 Task: Use the formula "LOGNORMDIST" in spreadsheet "Project portfolio".
Action: Mouse moved to (793, 96)
Screenshot: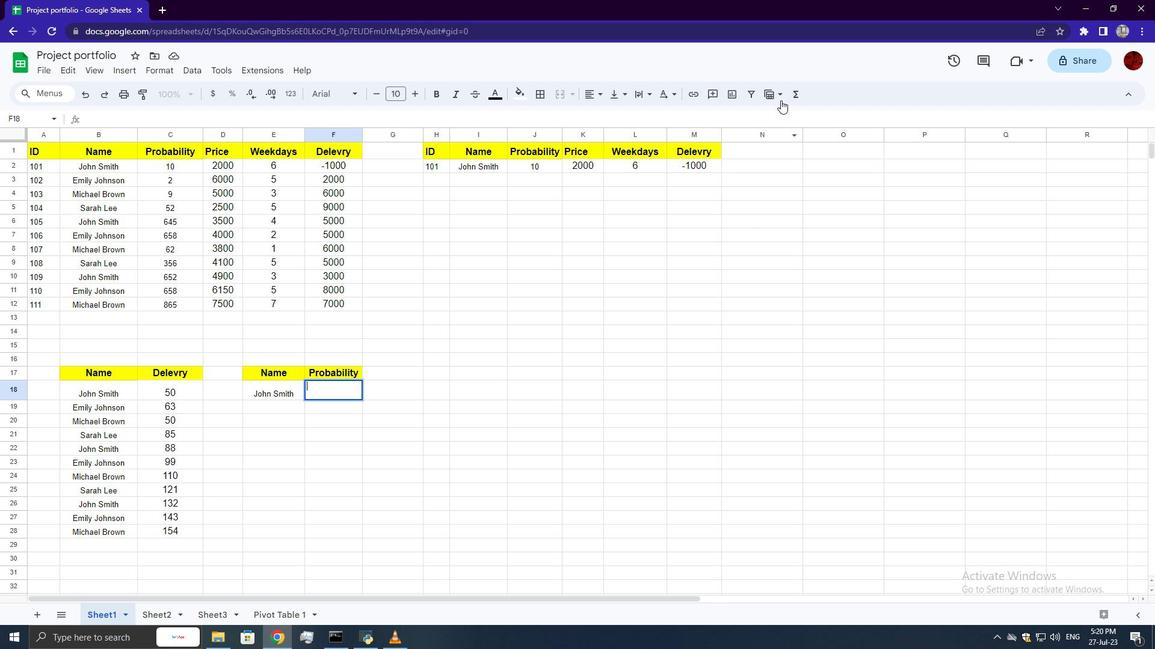 
Action: Mouse pressed left at (793, 96)
Screenshot: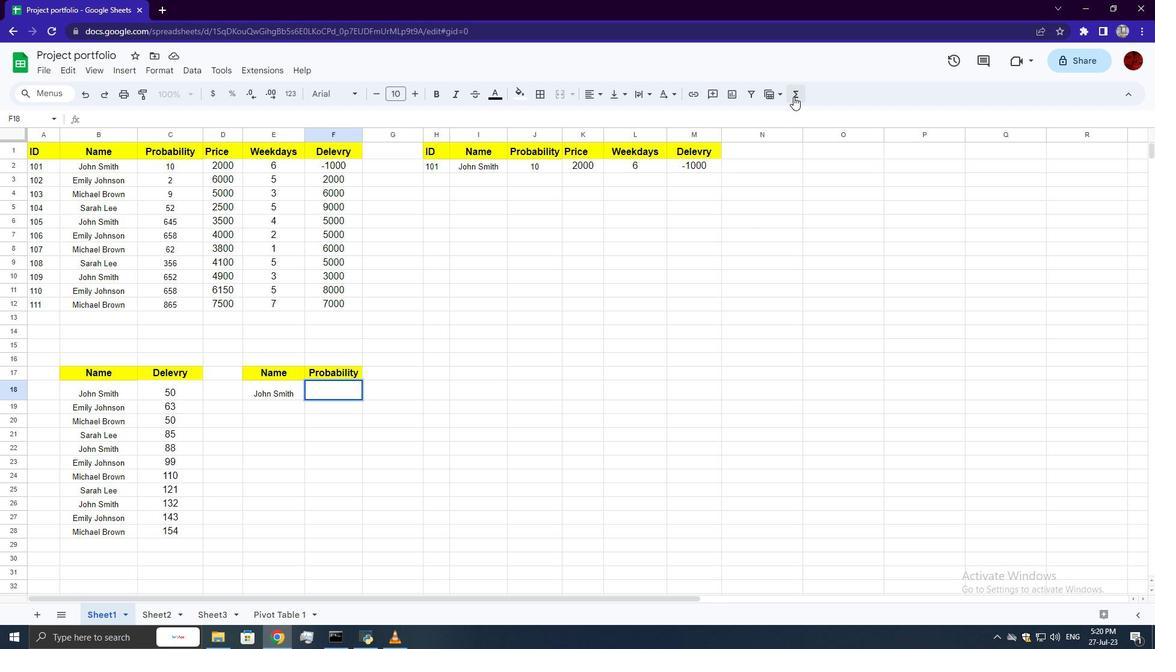 
Action: Mouse moved to (967, 218)
Screenshot: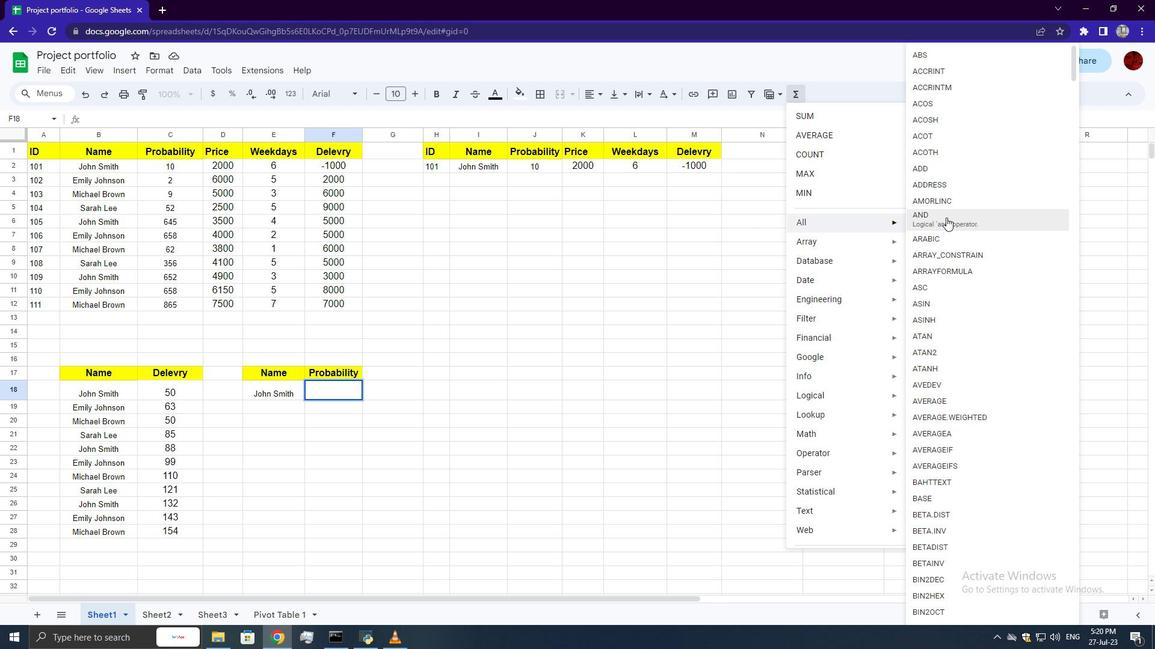 
Action: Mouse scrolled (967, 217) with delta (0, 0)
Screenshot: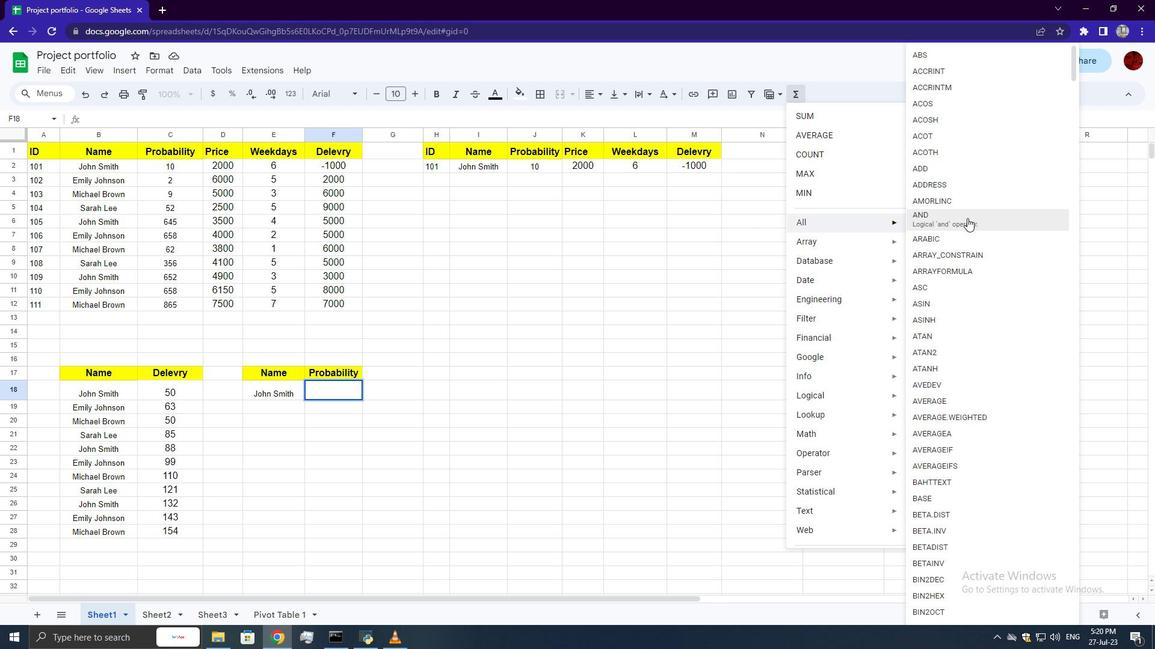 
Action: Mouse scrolled (967, 217) with delta (0, 0)
Screenshot: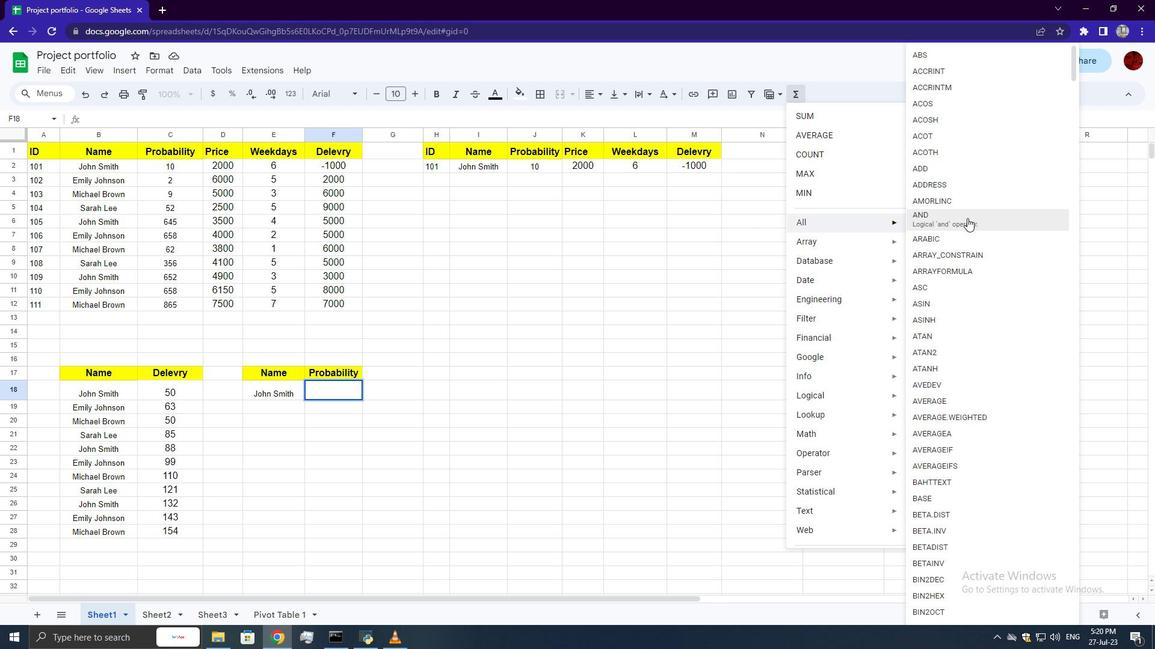 
Action: Mouse scrolled (967, 217) with delta (0, 0)
Screenshot: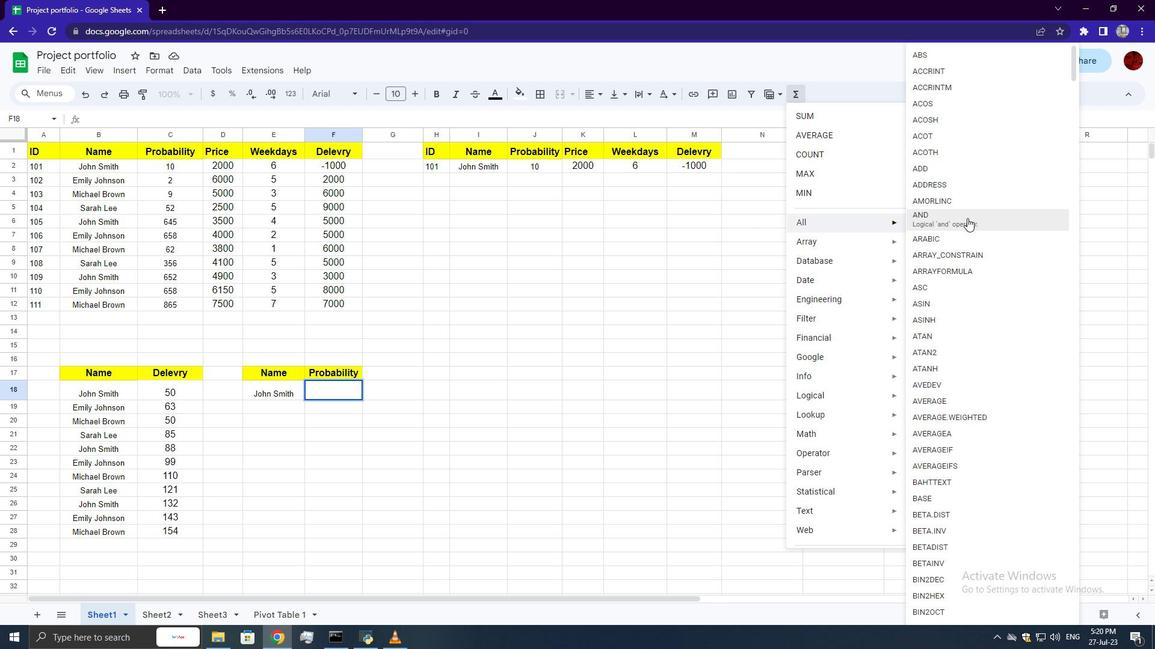 
Action: Mouse scrolled (967, 217) with delta (0, 0)
Screenshot: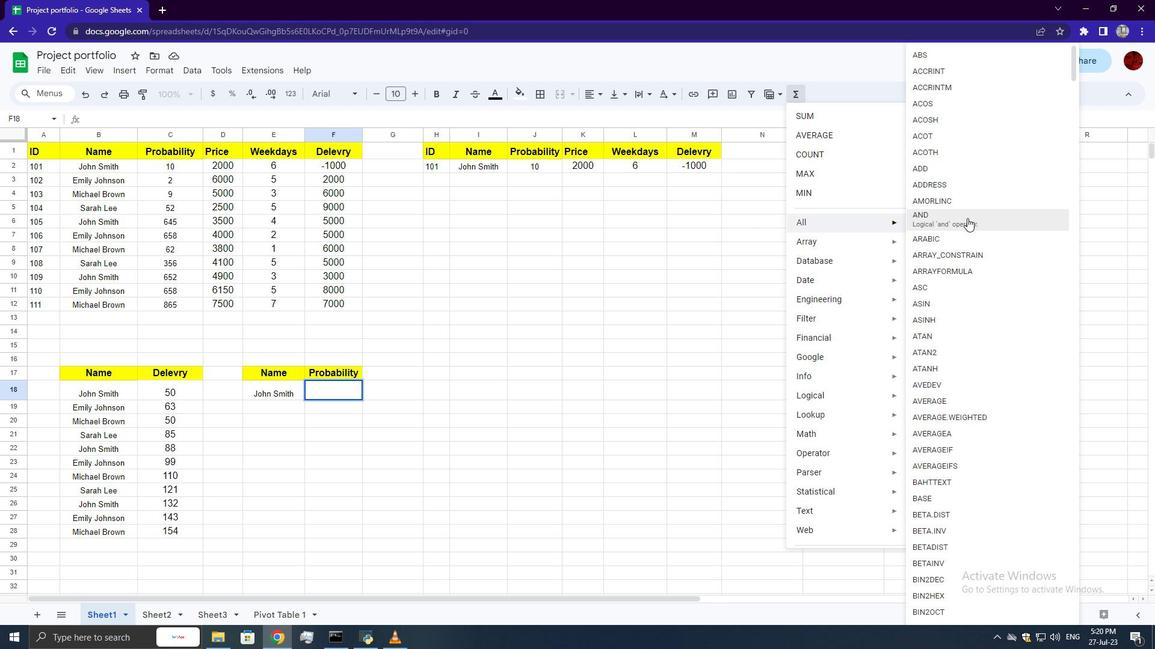 
Action: Mouse scrolled (967, 217) with delta (0, 0)
Screenshot: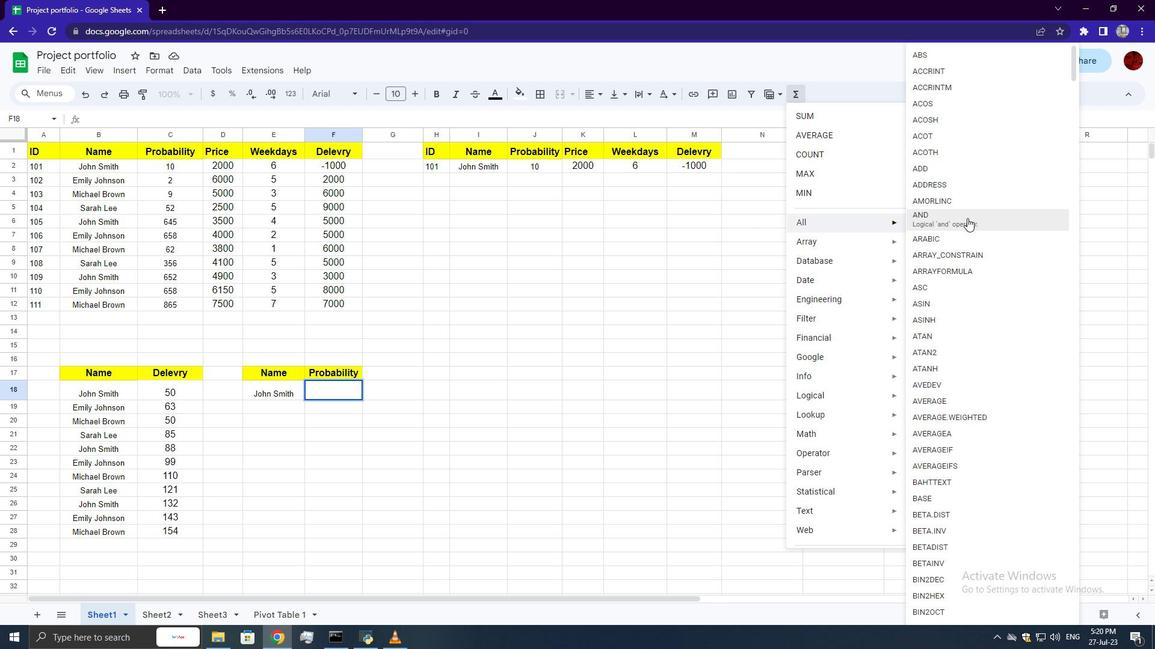 
Action: Mouse scrolled (967, 217) with delta (0, 0)
Screenshot: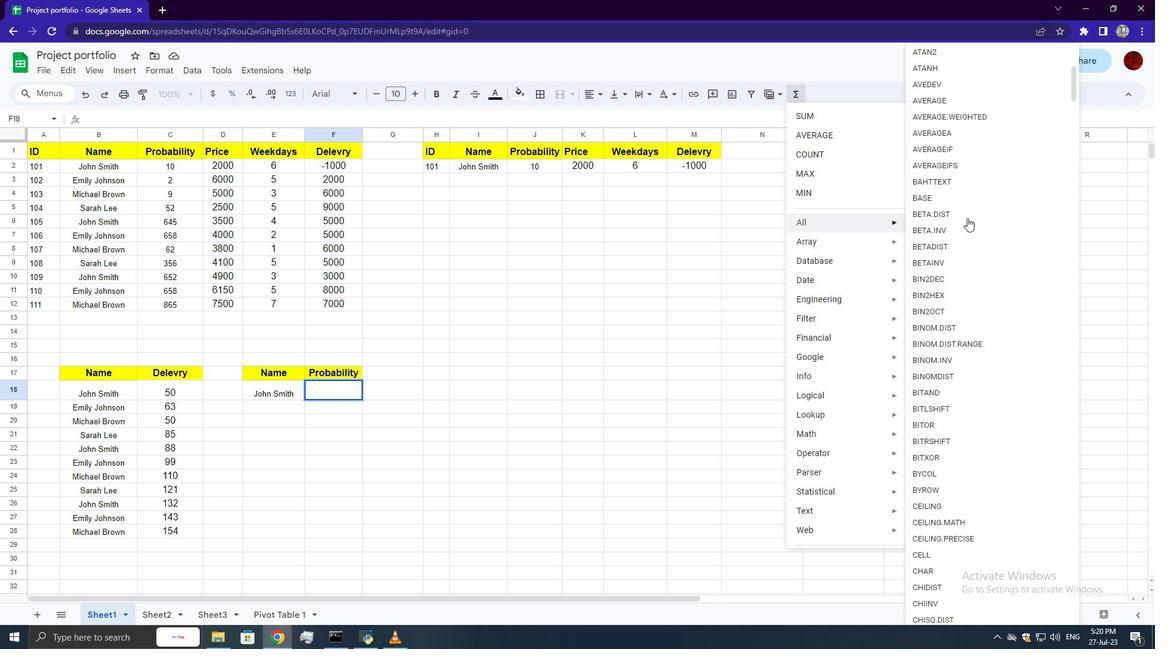 
Action: Mouse scrolled (967, 217) with delta (0, 0)
Screenshot: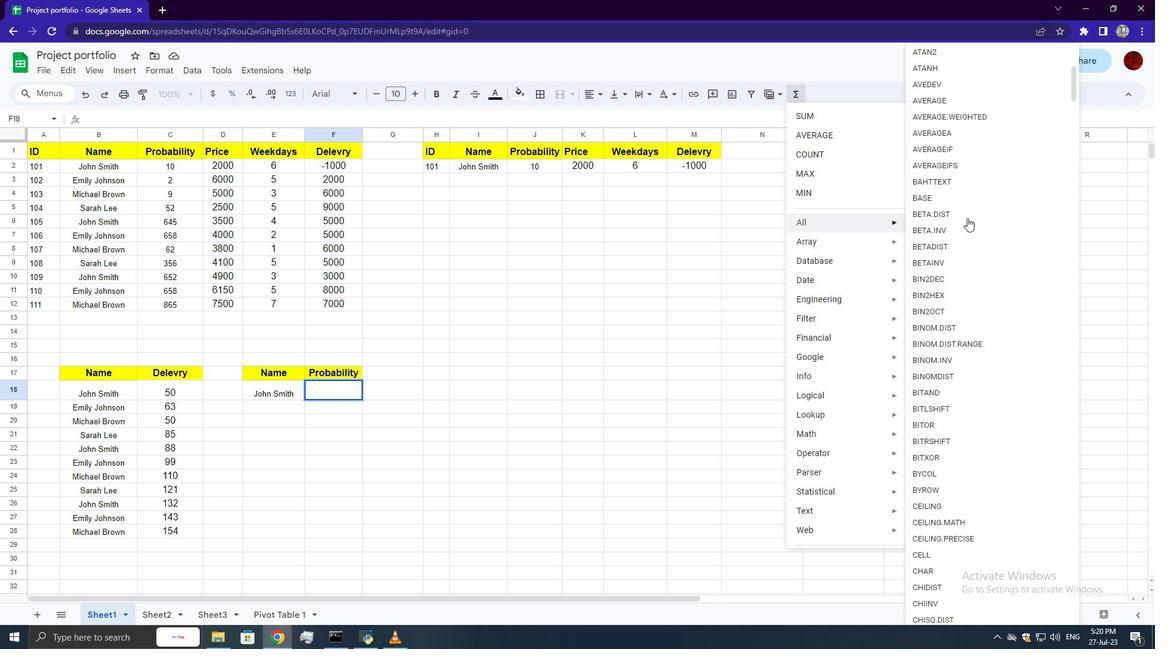 
Action: Mouse moved to (968, 218)
Screenshot: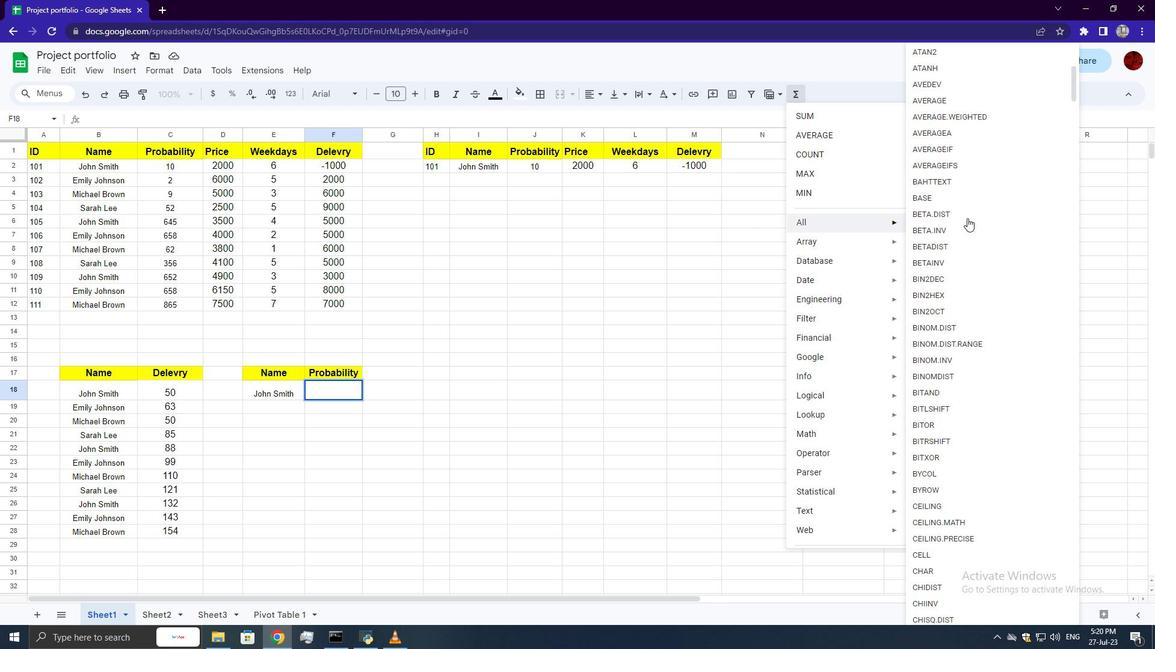 
Action: Mouse scrolled (968, 217) with delta (0, 0)
Screenshot: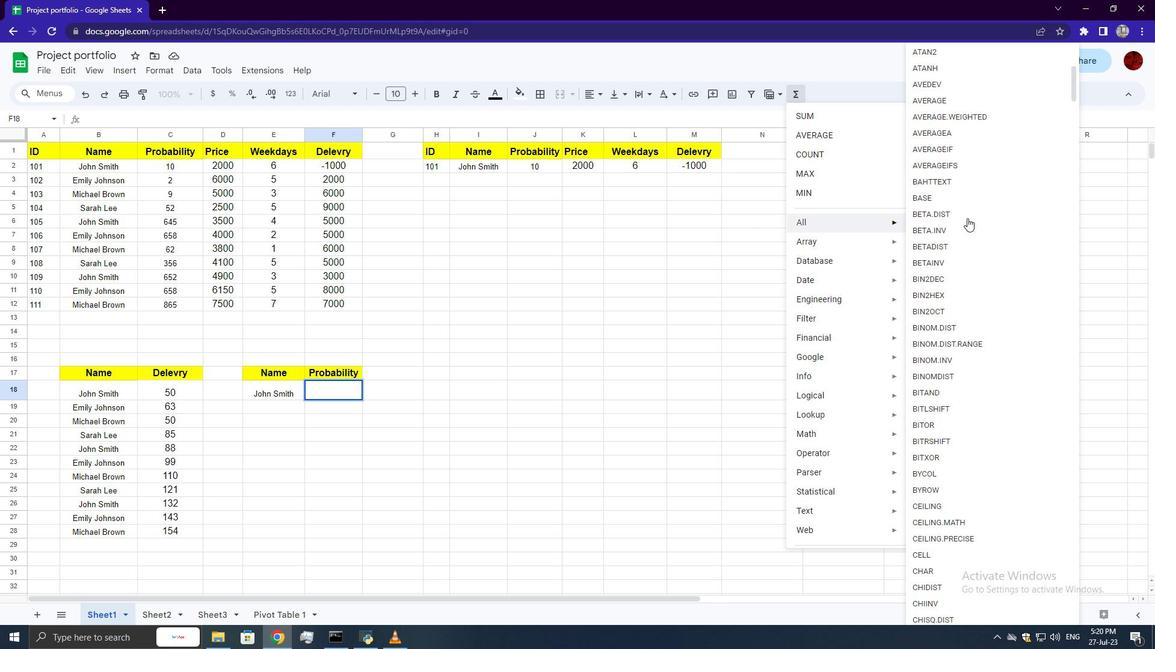 
Action: Mouse scrolled (968, 217) with delta (0, 0)
Screenshot: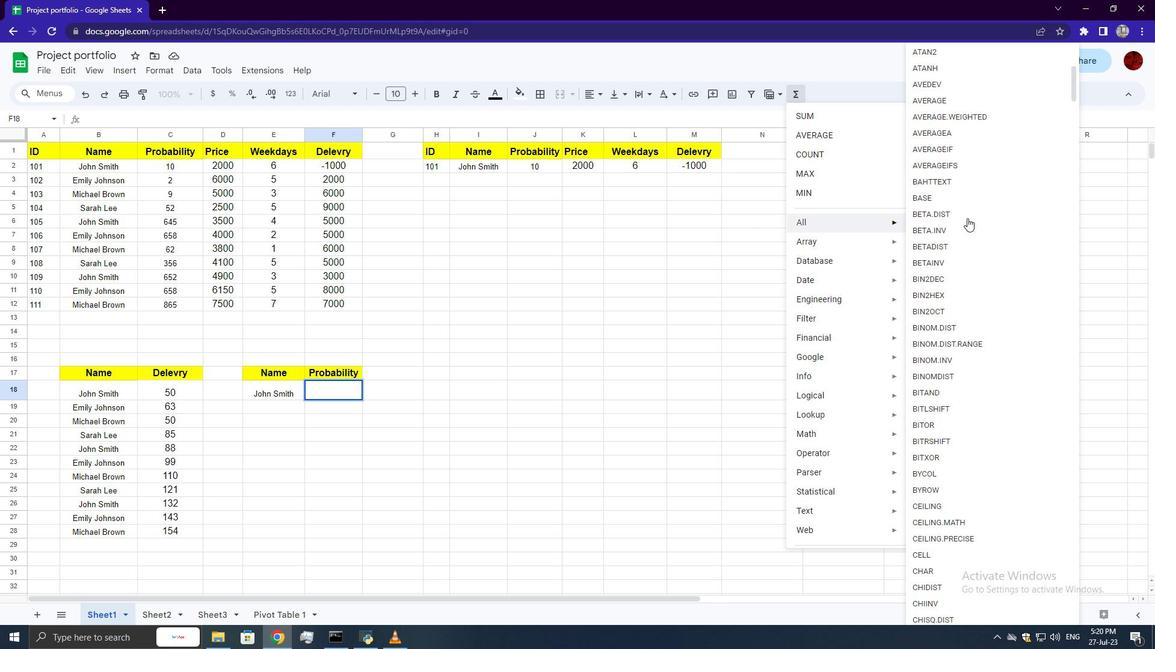 
Action: Mouse scrolled (968, 217) with delta (0, 0)
Screenshot: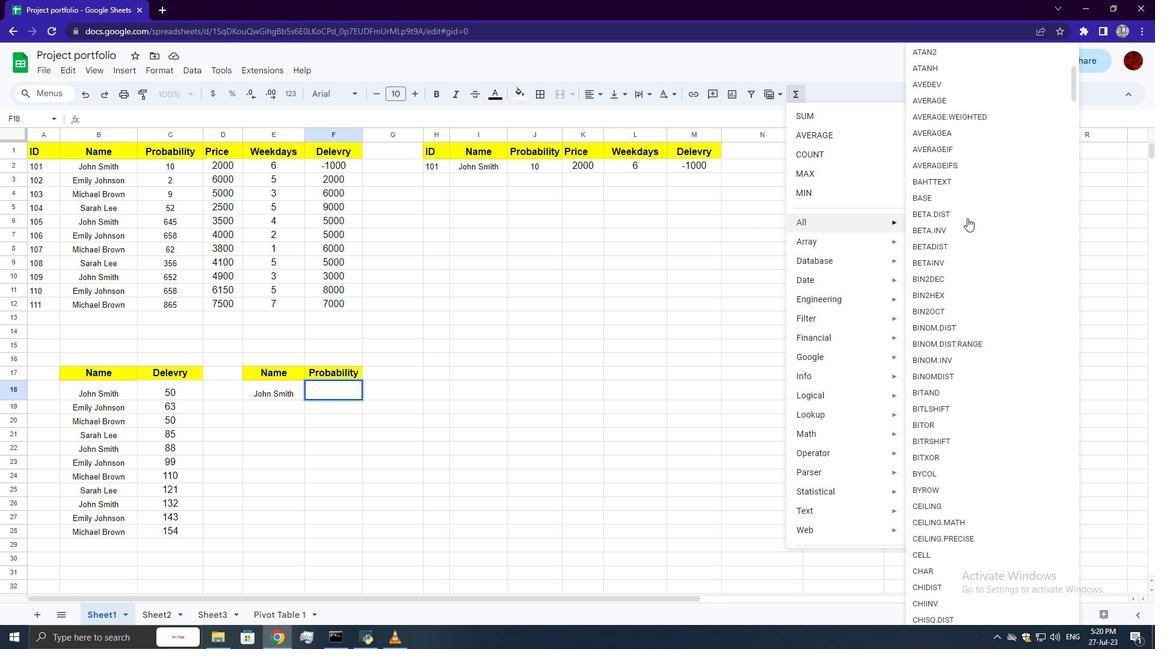 
Action: Mouse scrolled (968, 217) with delta (0, 0)
Screenshot: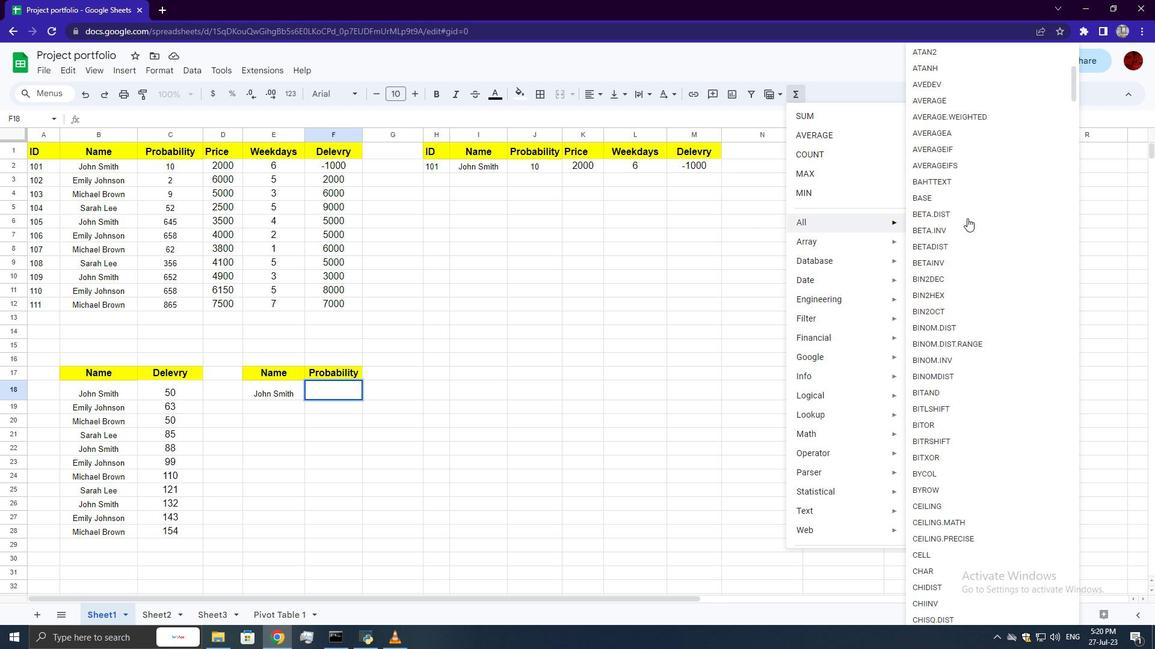 
Action: Mouse moved to (972, 225)
Screenshot: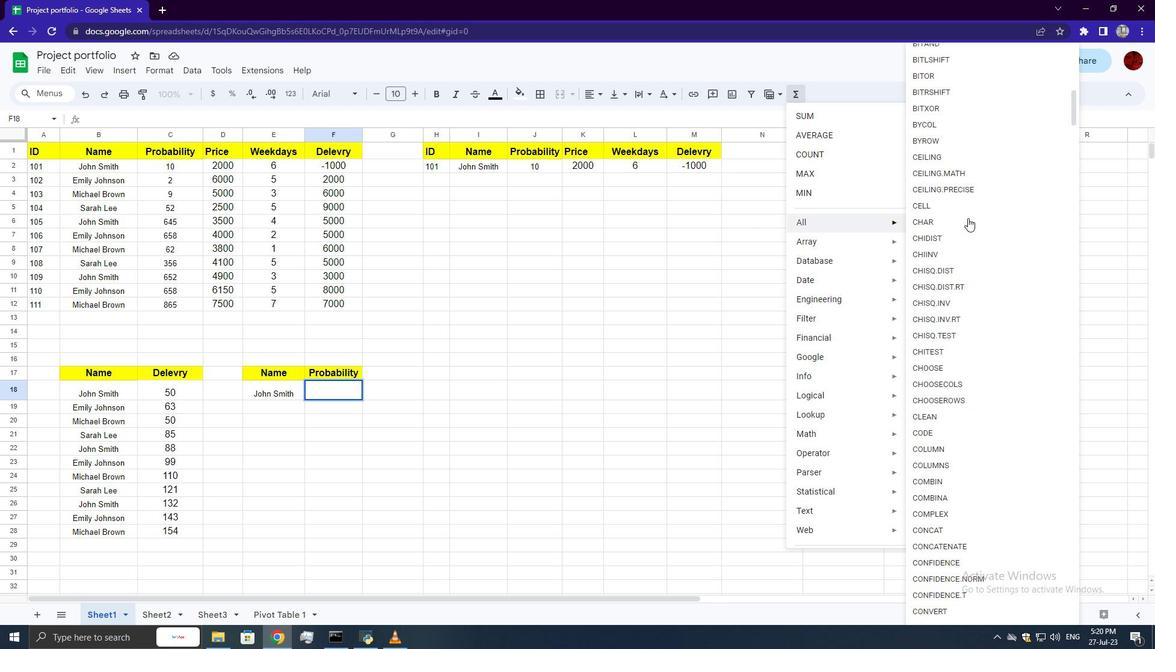 
Action: Mouse scrolled (972, 224) with delta (0, 0)
Screenshot: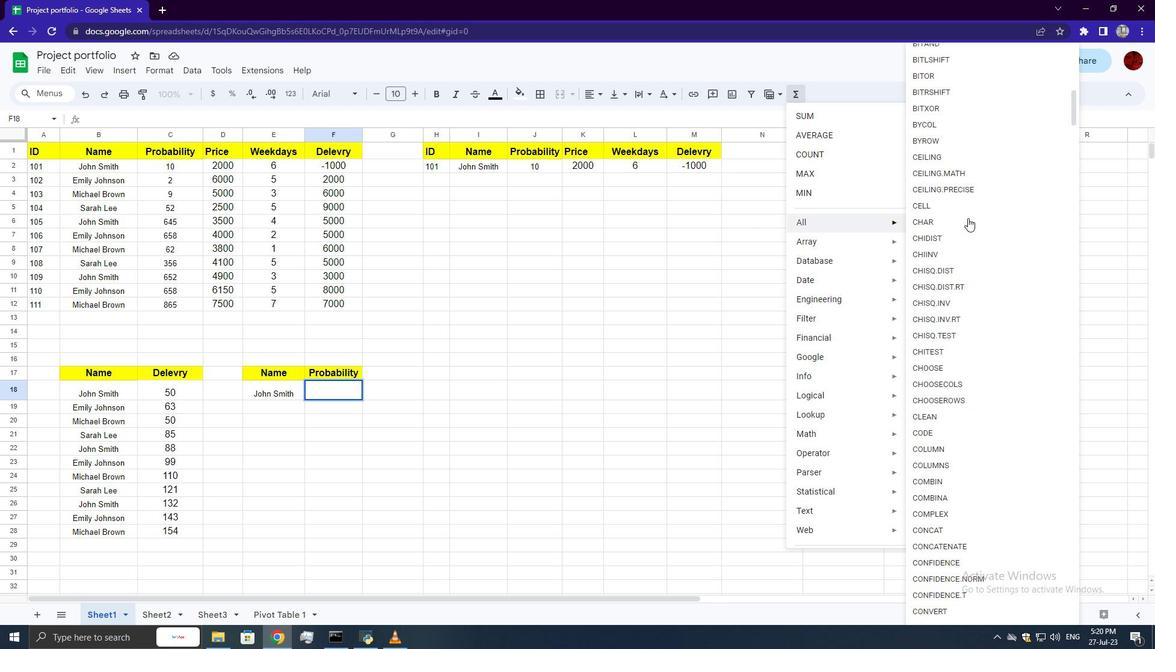 
Action: Mouse scrolled (972, 224) with delta (0, 0)
Screenshot: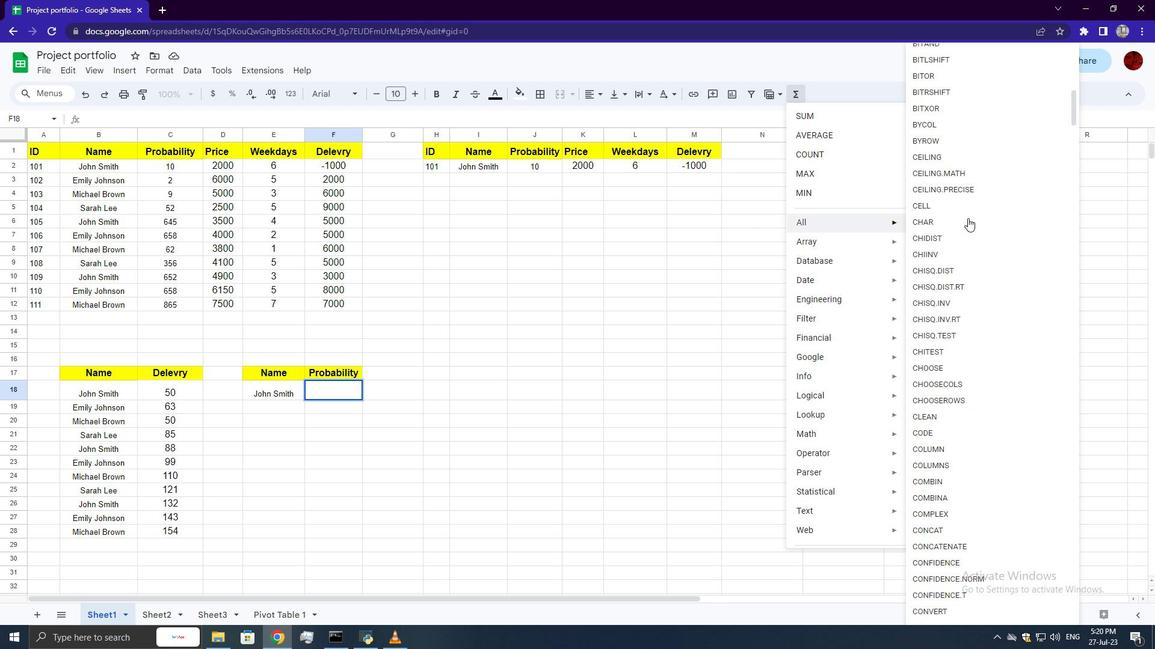 
Action: Mouse scrolled (972, 224) with delta (0, 0)
Screenshot: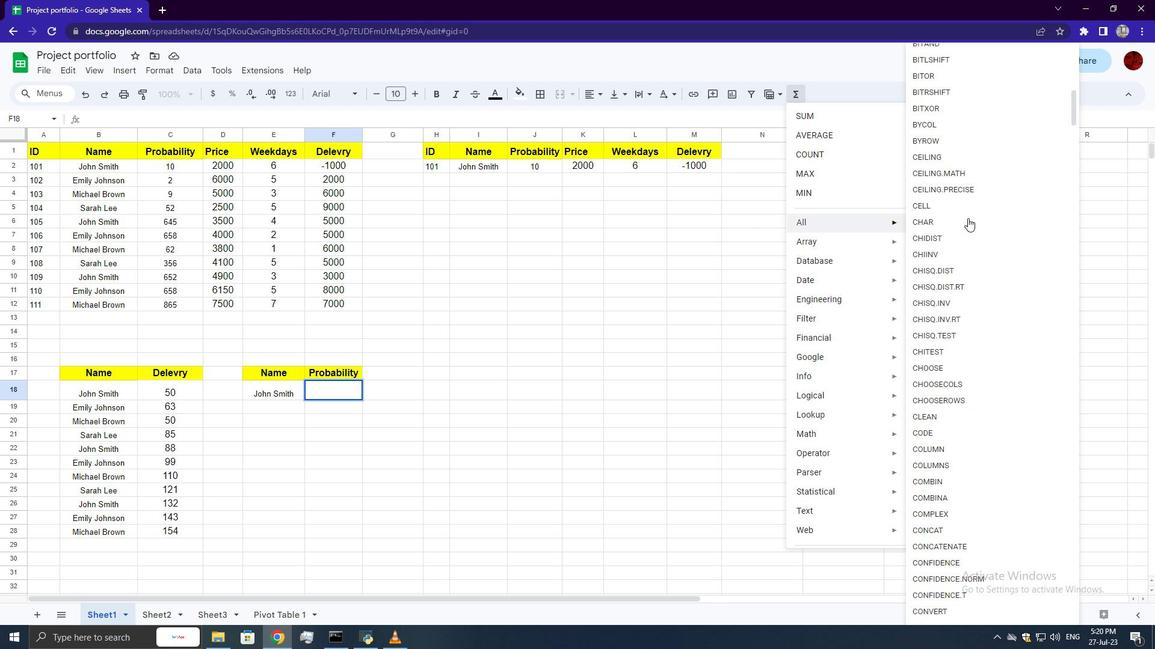 
Action: Mouse scrolled (972, 224) with delta (0, 0)
Screenshot: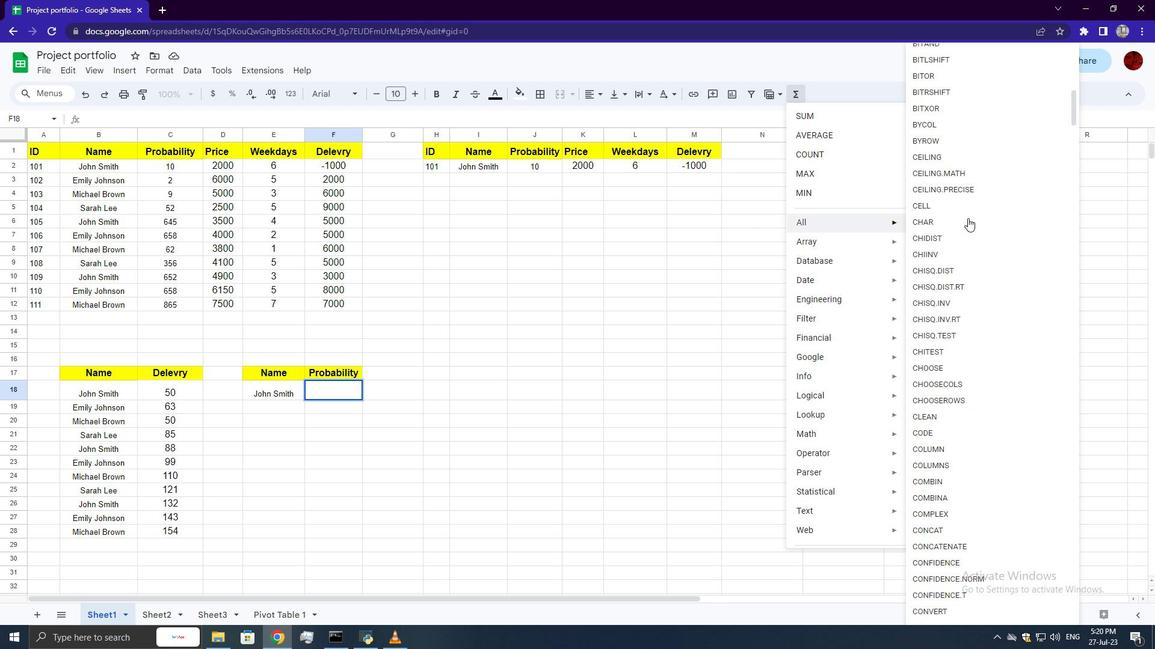 
Action: Mouse scrolled (972, 224) with delta (0, 0)
Screenshot: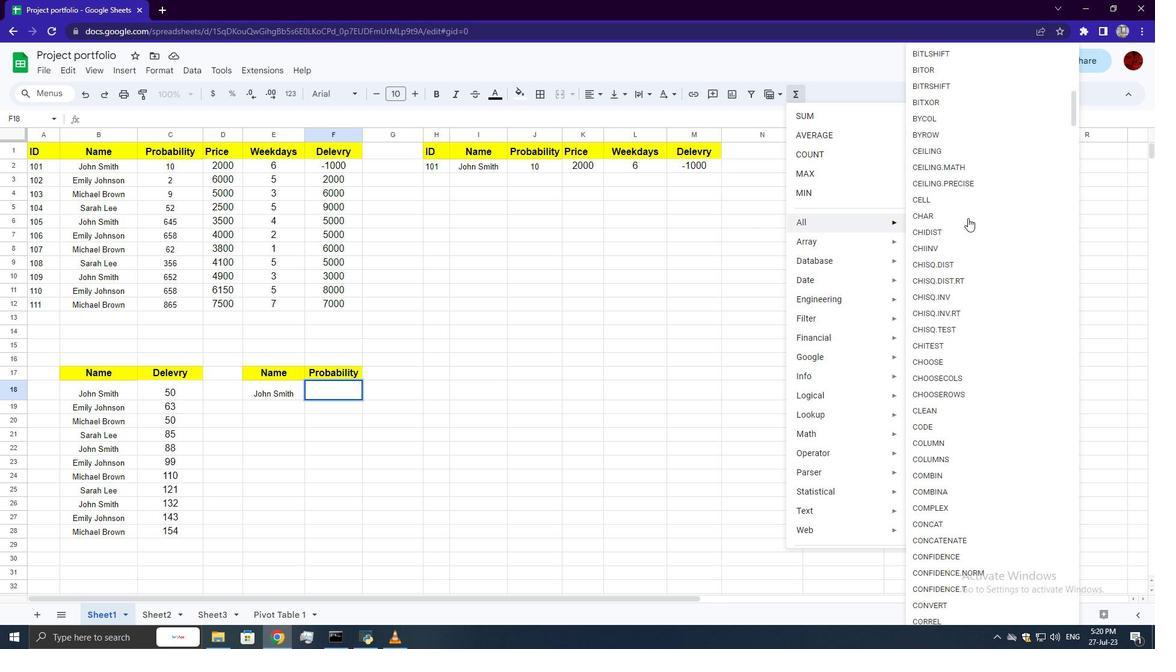 
Action: Mouse scrolled (972, 224) with delta (0, 0)
Screenshot: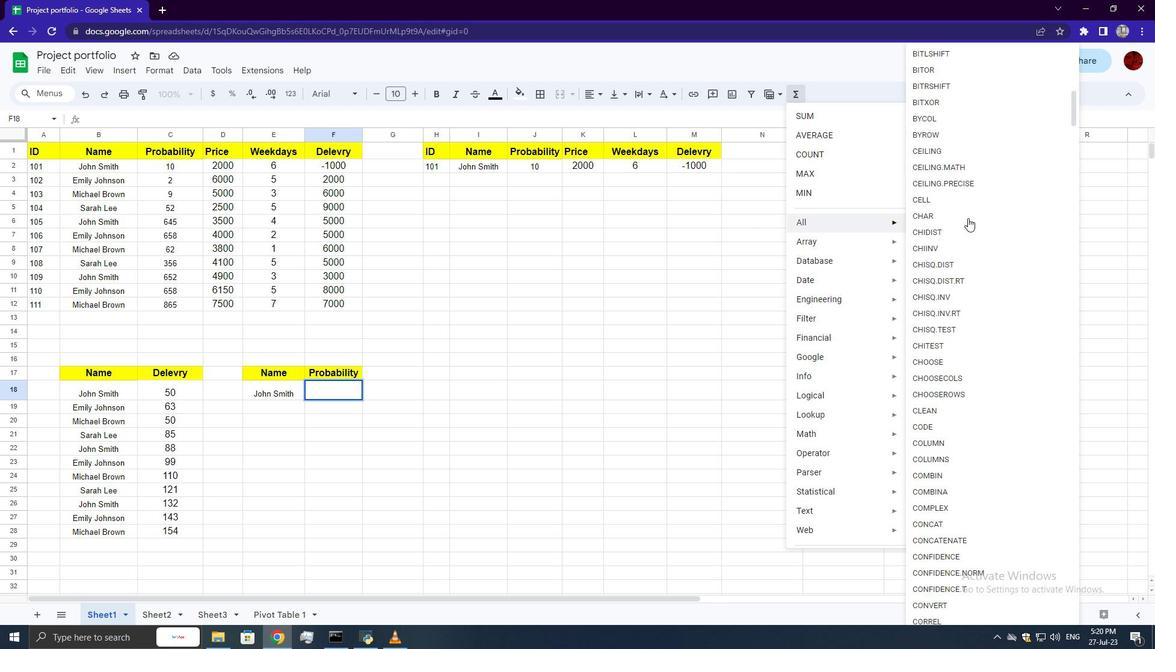 
Action: Mouse scrolled (972, 224) with delta (0, 0)
Screenshot: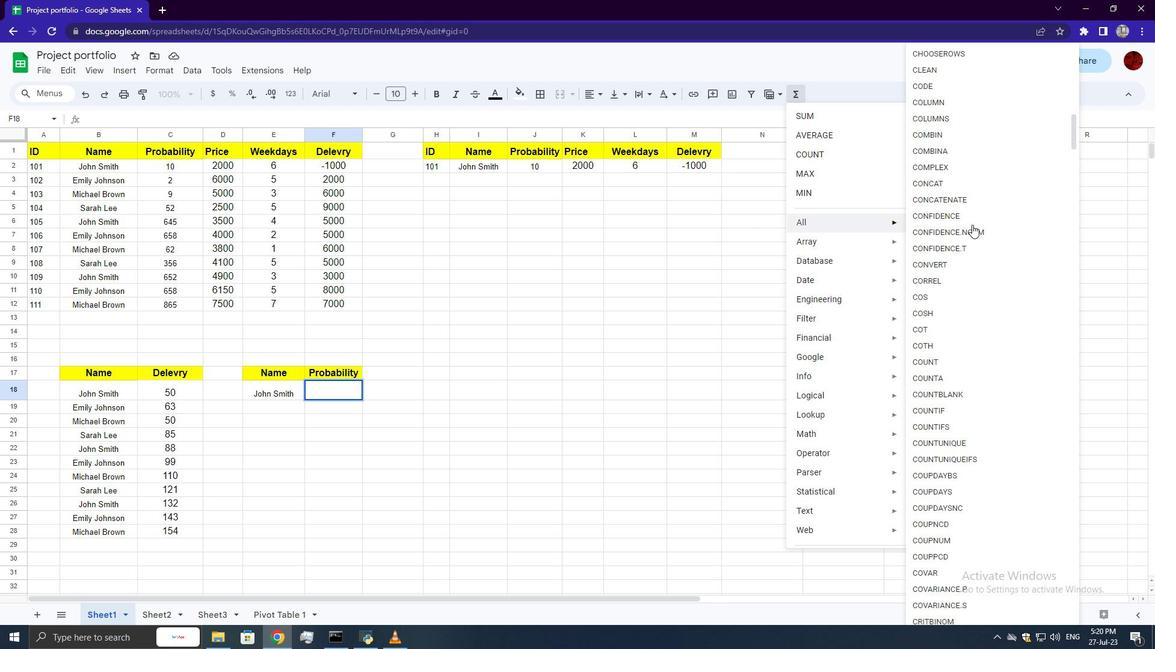 
Action: Mouse scrolled (972, 224) with delta (0, 0)
Screenshot: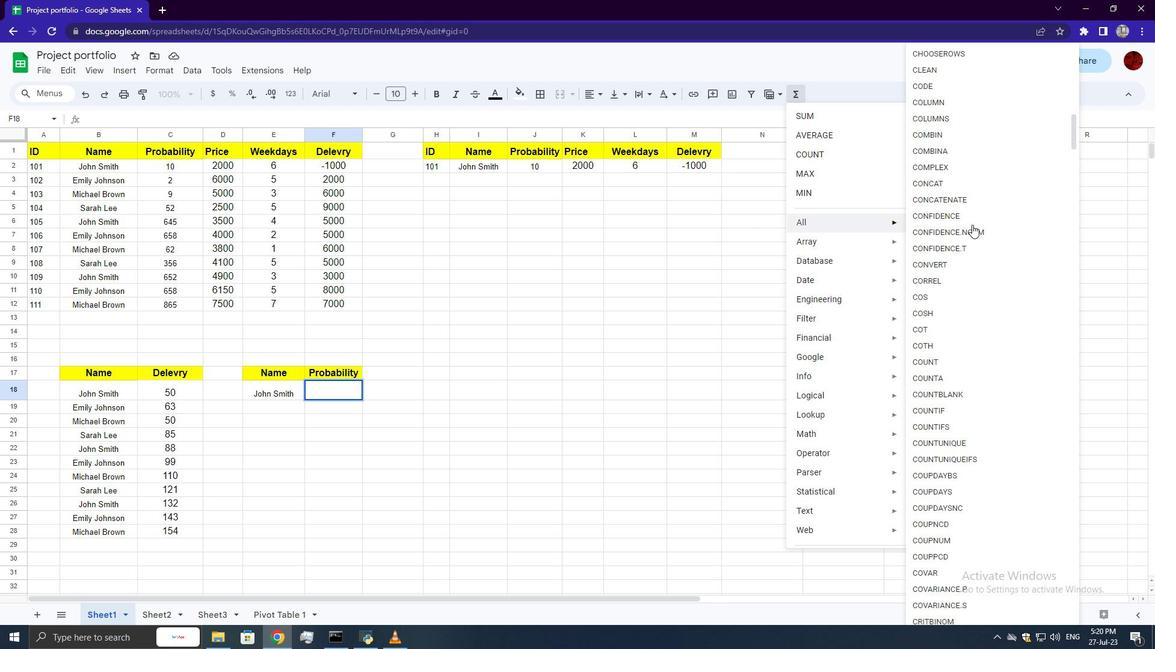
Action: Mouse scrolled (972, 224) with delta (0, 0)
Screenshot: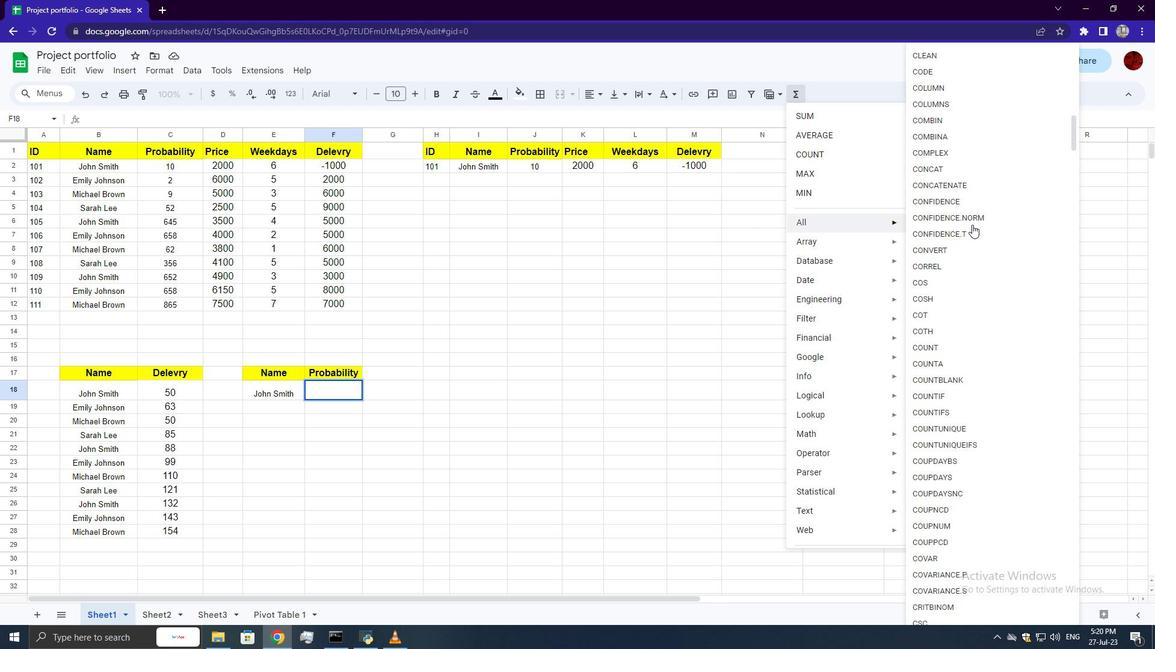 
Action: Mouse scrolled (972, 224) with delta (0, 0)
Screenshot: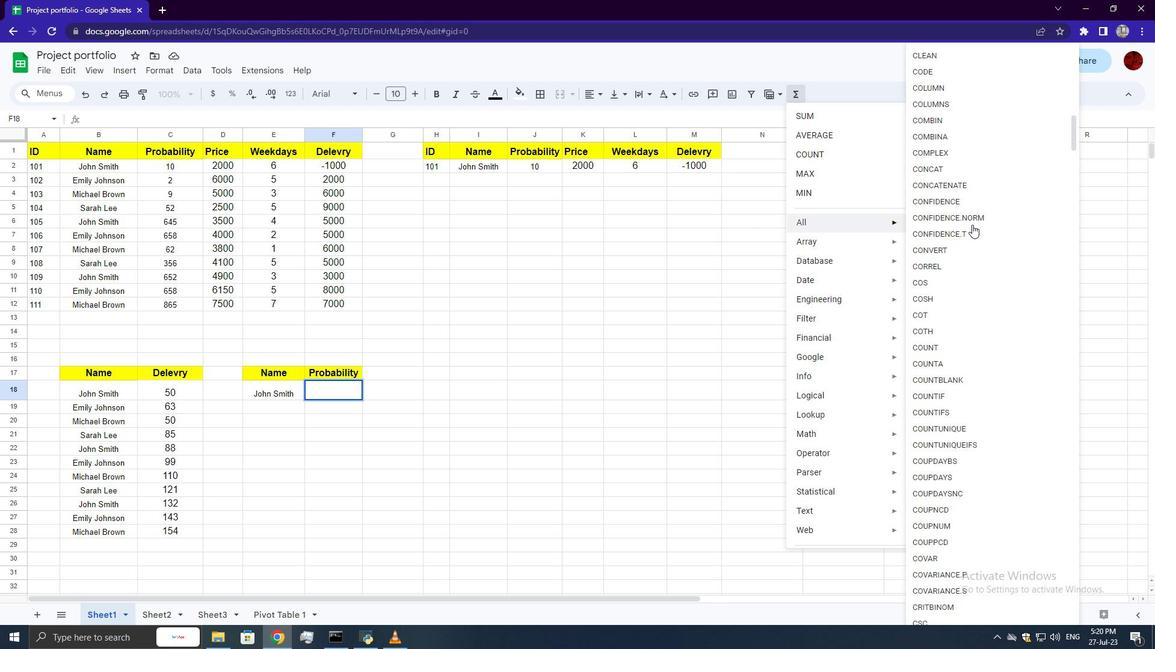 
Action: Mouse scrolled (972, 224) with delta (0, 0)
Screenshot: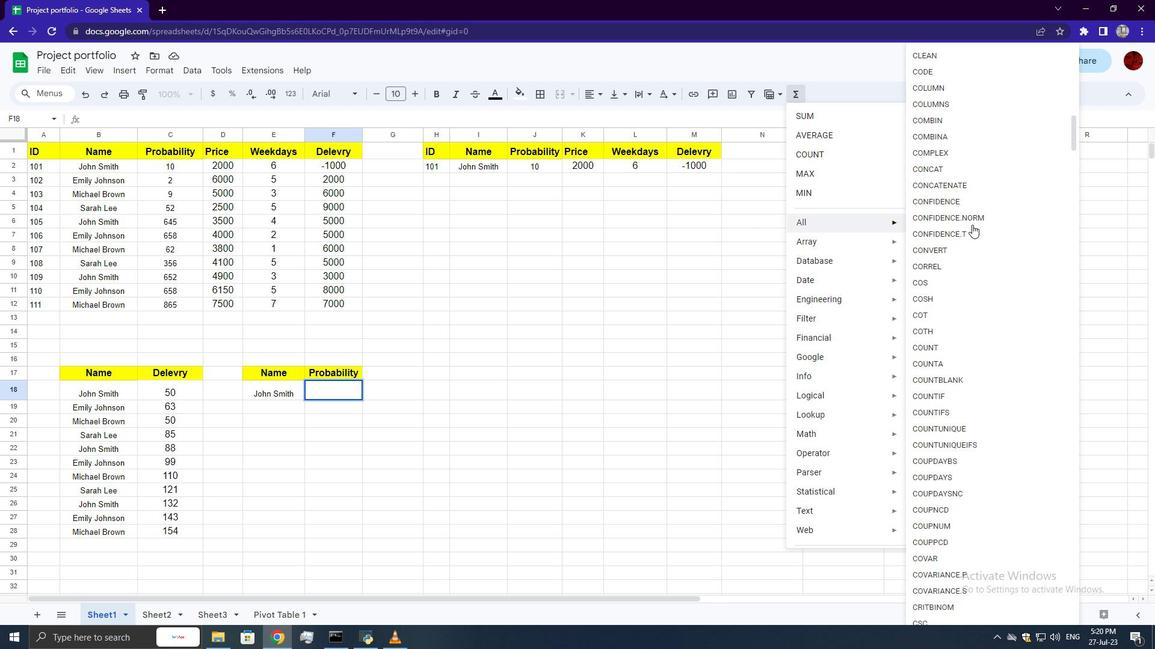 
Action: Mouse scrolled (972, 224) with delta (0, 0)
Screenshot: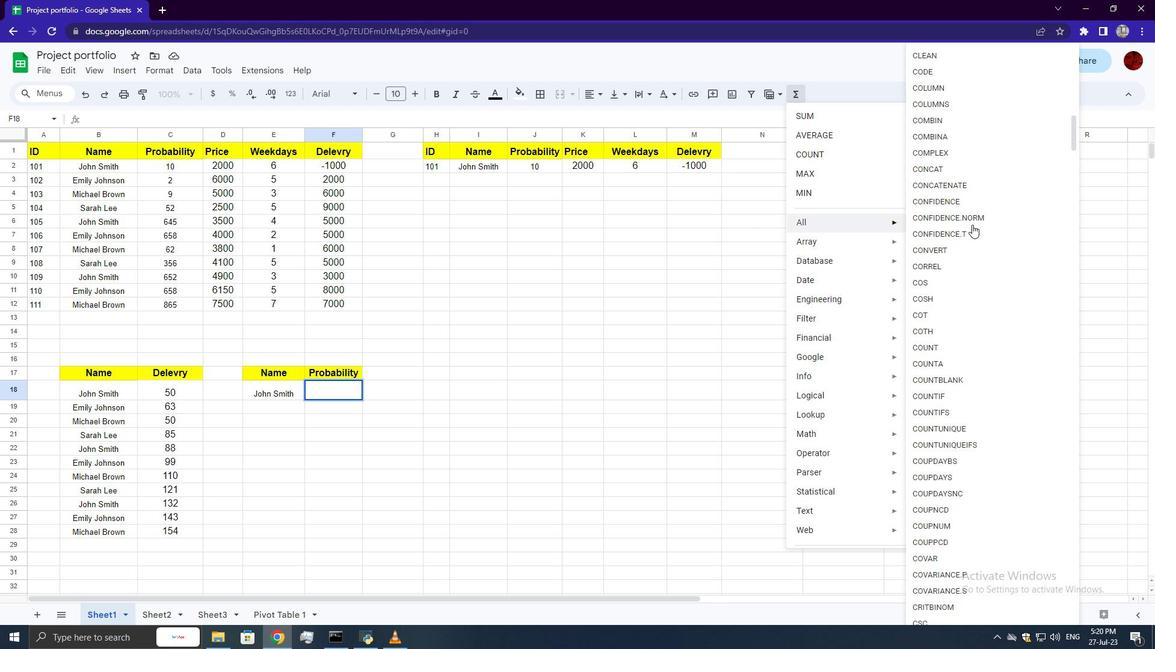 
Action: Mouse scrolled (972, 224) with delta (0, 0)
Screenshot: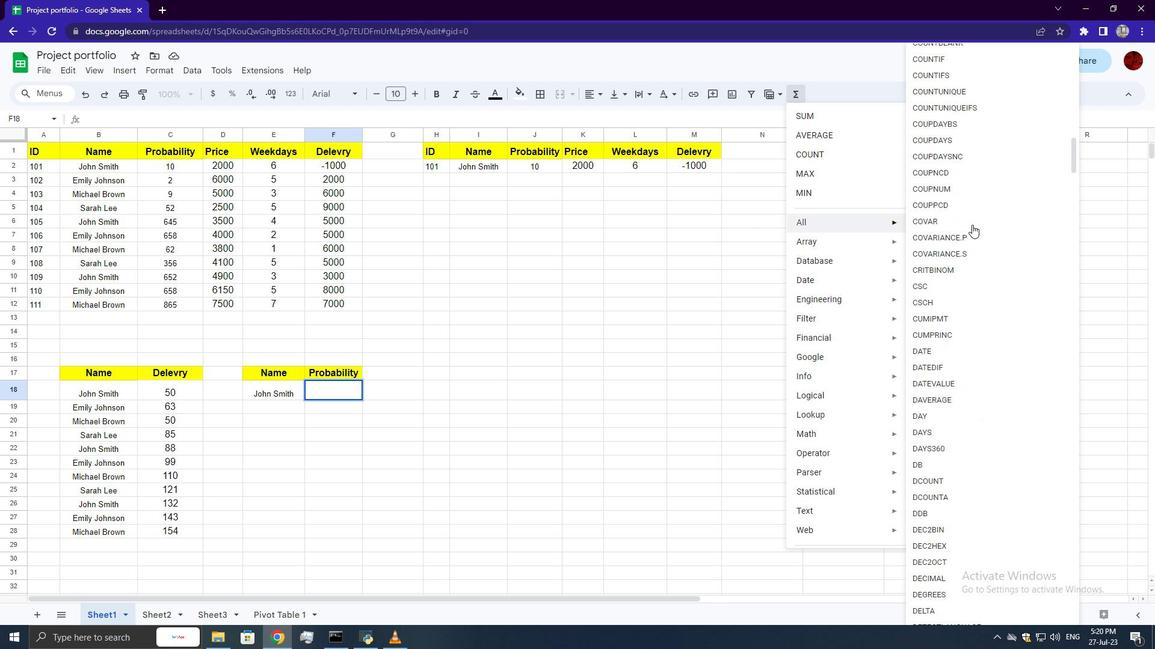 
Action: Mouse scrolled (972, 224) with delta (0, 0)
Screenshot: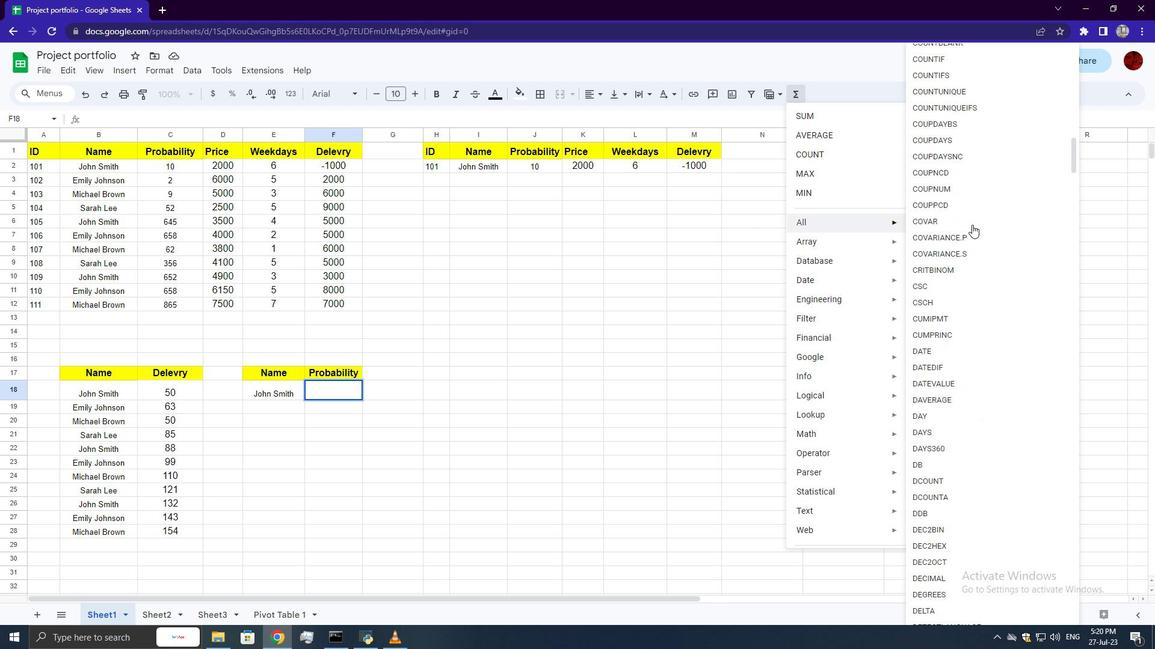 
Action: Mouse scrolled (972, 224) with delta (0, 0)
Screenshot: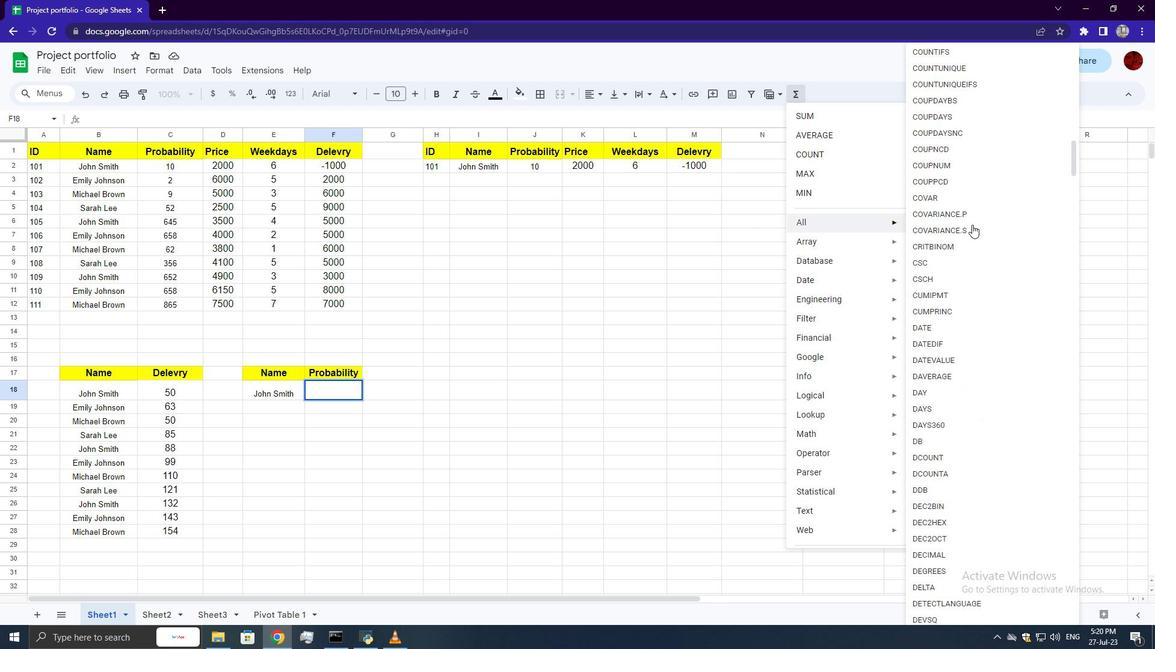 
Action: Mouse scrolled (972, 224) with delta (0, 0)
Screenshot: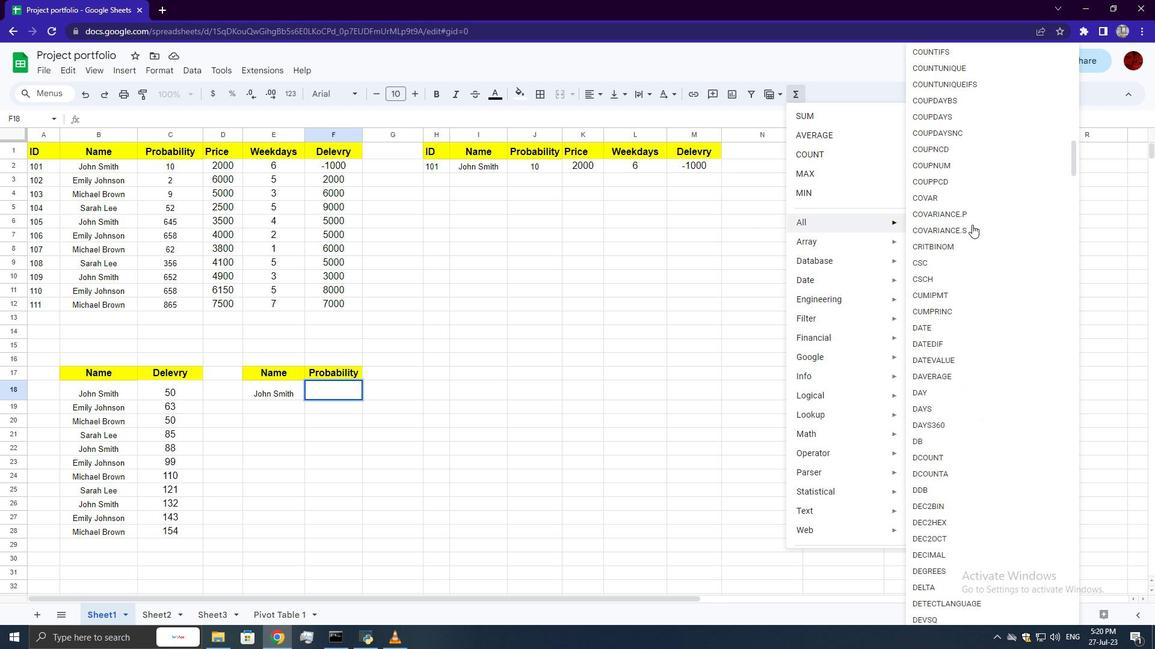 
Action: Mouse scrolled (972, 224) with delta (0, 0)
Screenshot: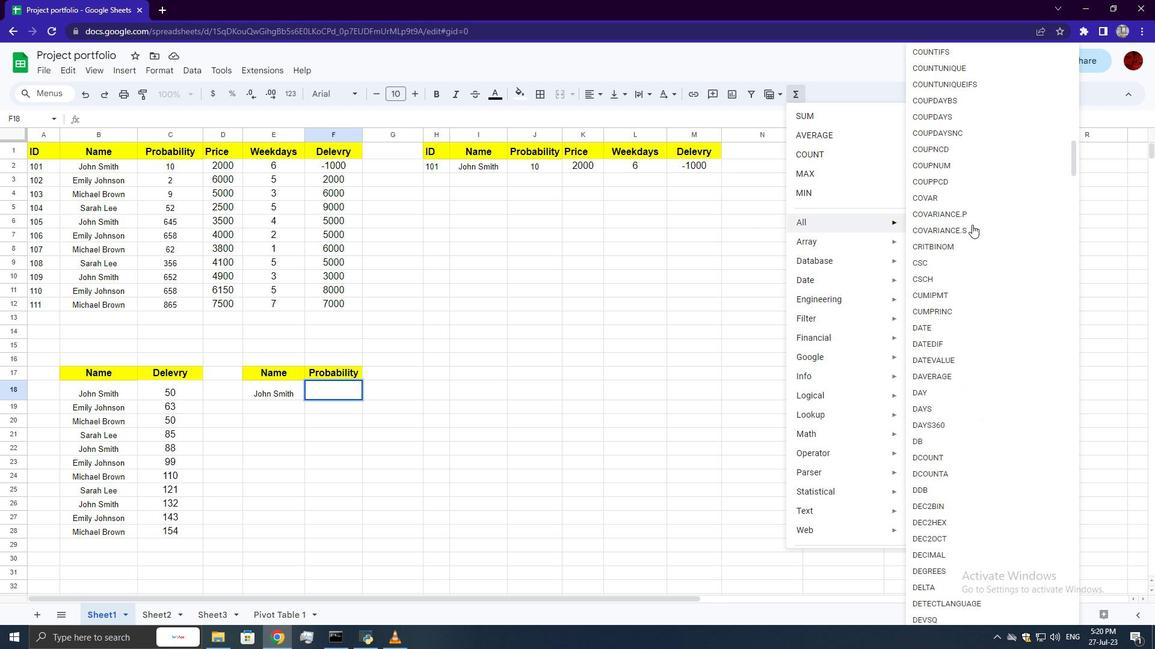
Action: Mouse moved to (972, 226)
Screenshot: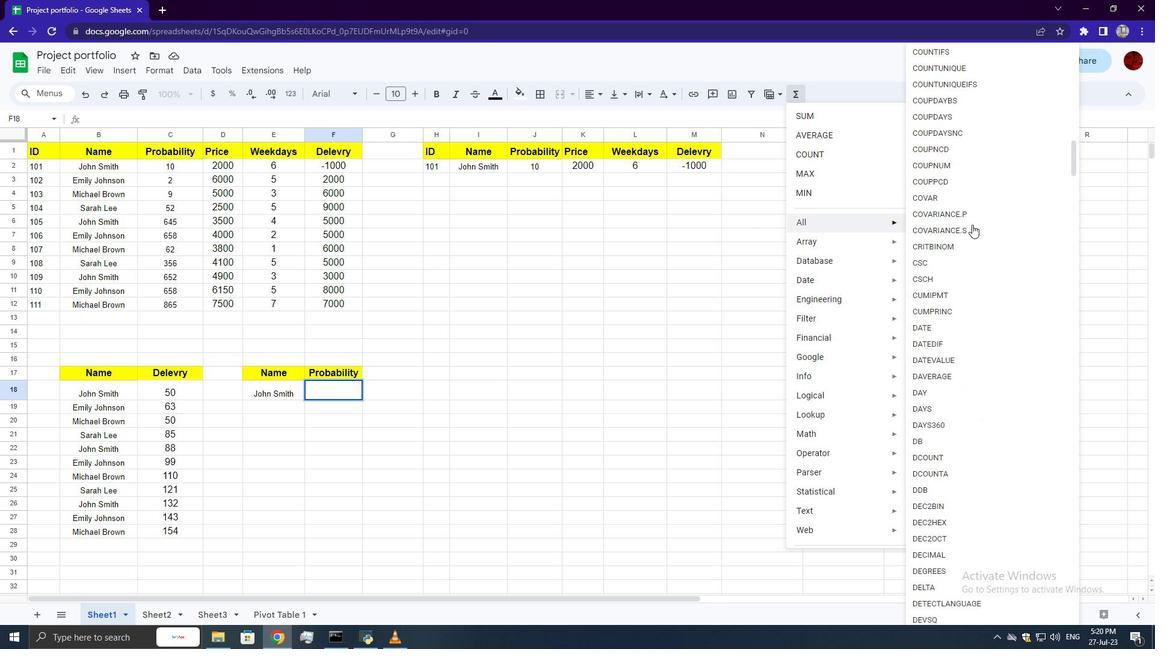 
Action: Mouse scrolled (972, 225) with delta (0, 0)
Screenshot: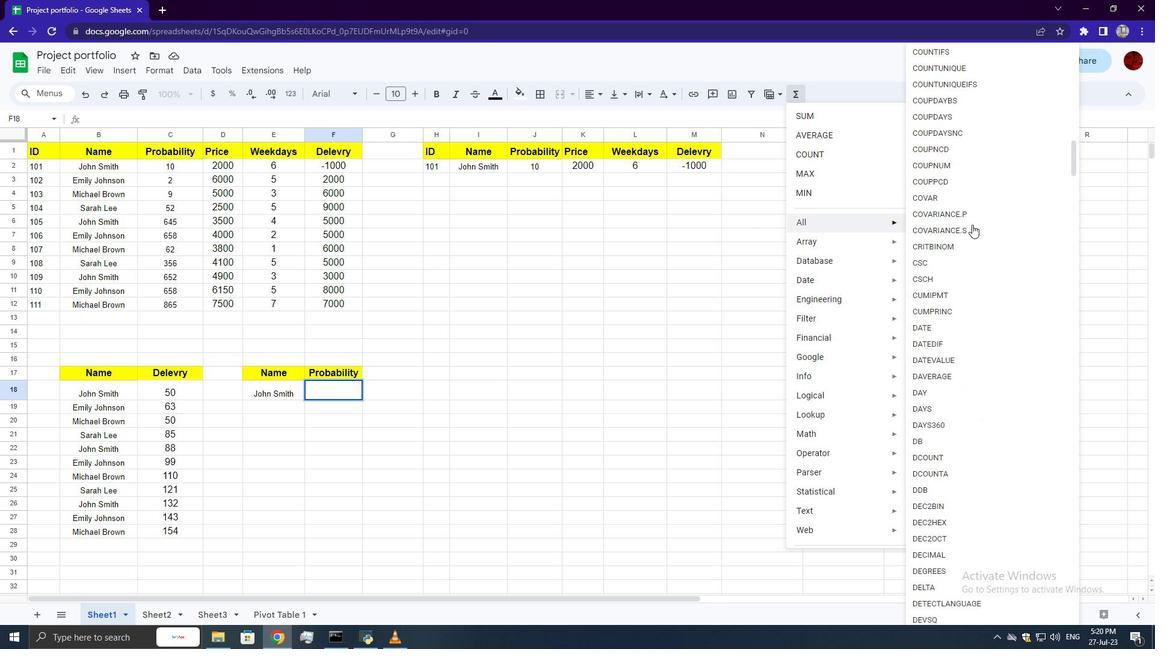
Action: Mouse scrolled (972, 225) with delta (0, 0)
Screenshot: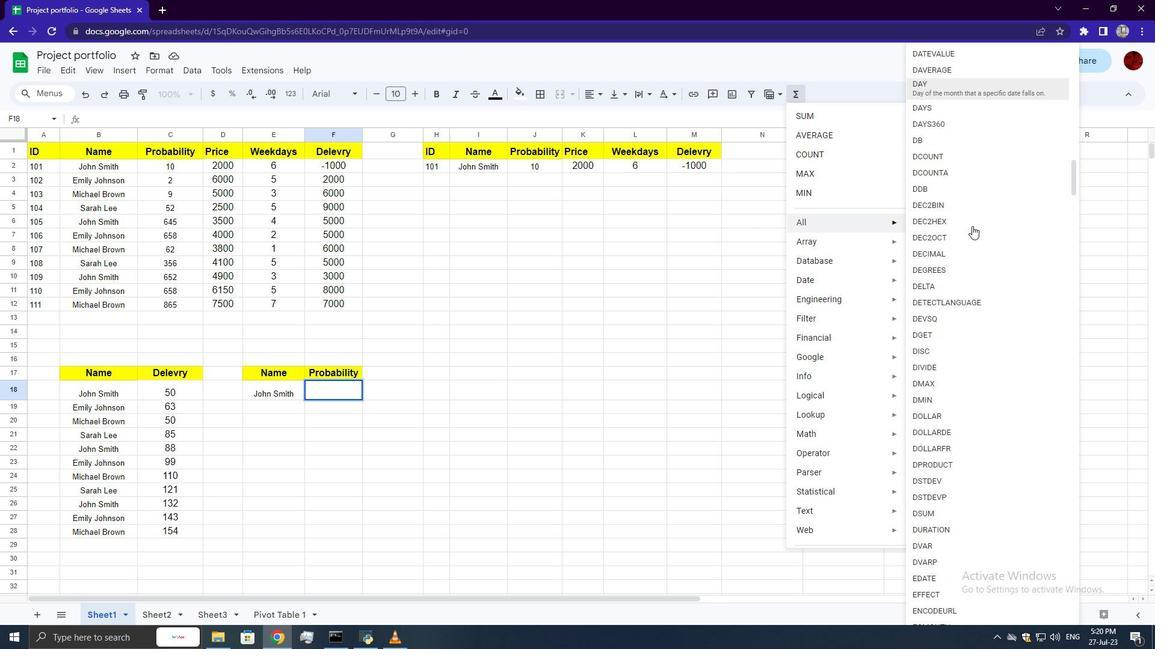 
Action: Mouse scrolled (972, 225) with delta (0, 0)
Screenshot: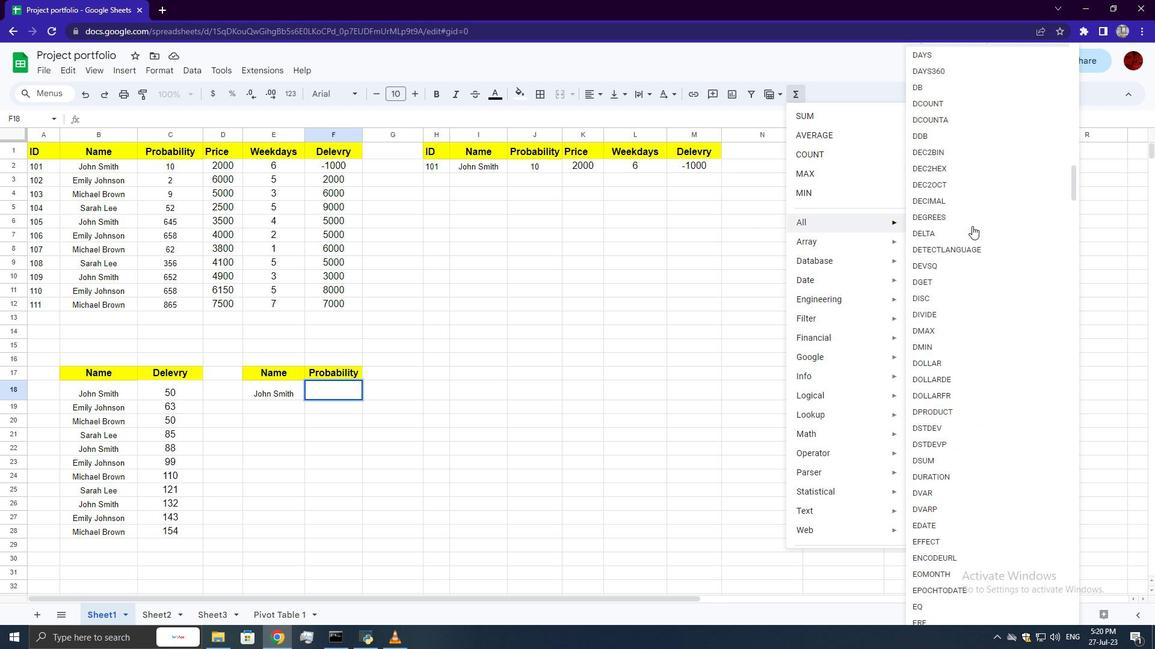 
Action: Mouse scrolled (972, 225) with delta (0, 0)
Screenshot: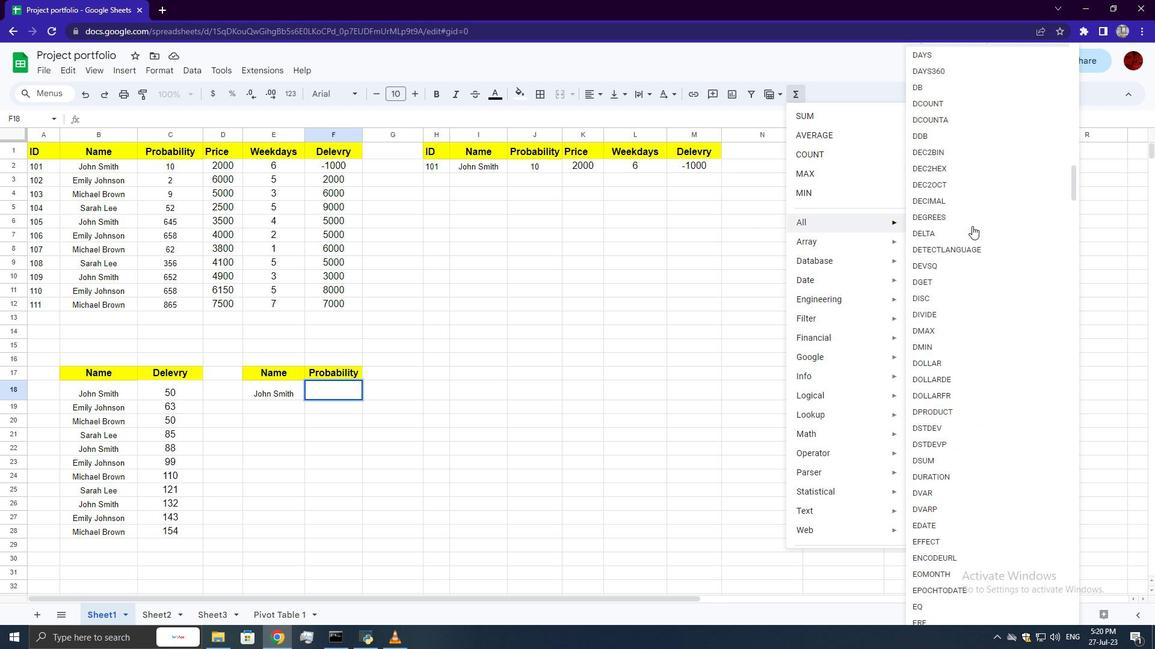 
Action: Mouse scrolled (972, 225) with delta (0, 0)
Screenshot: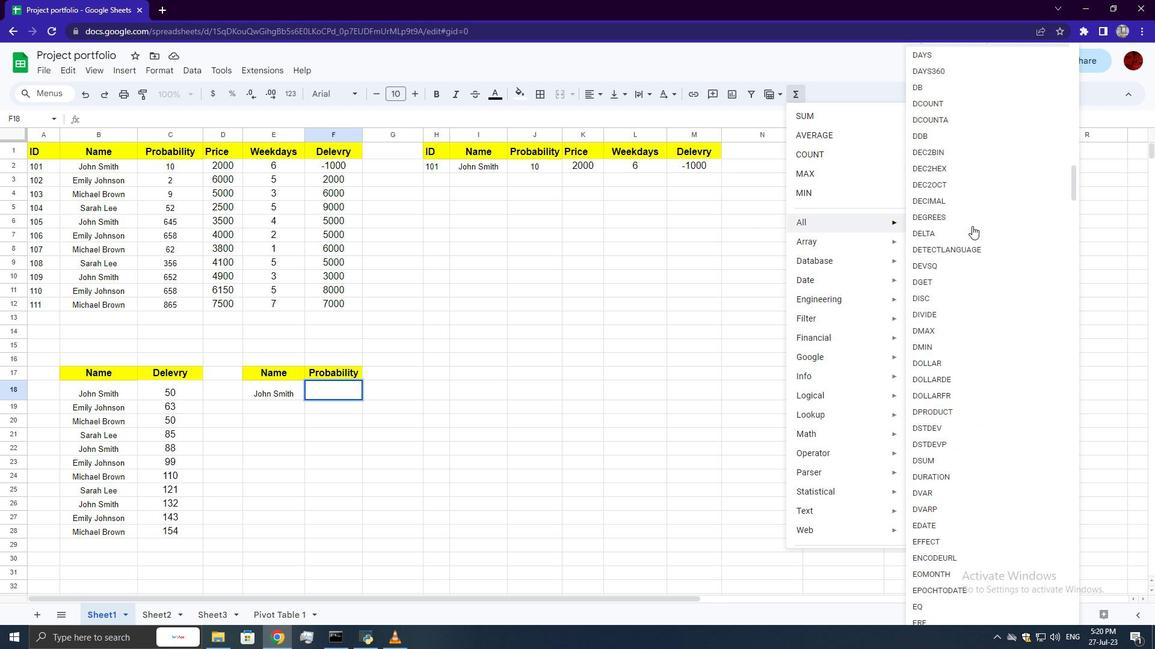 
Action: Mouse scrolled (972, 225) with delta (0, 0)
Screenshot: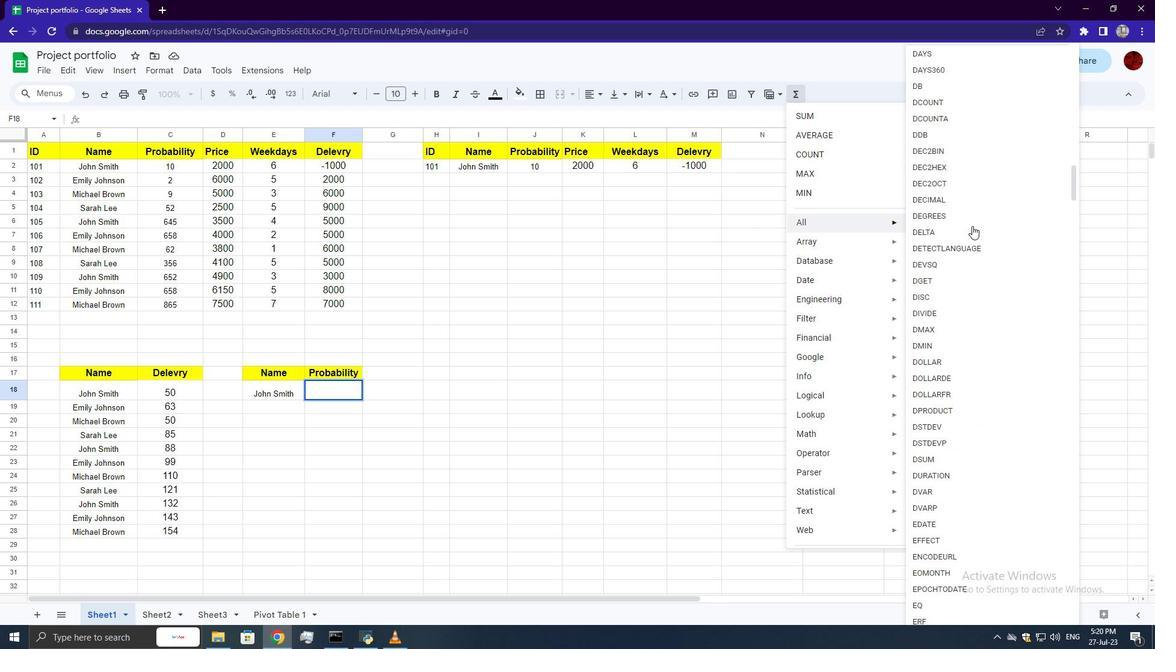 
Action: Mouse scrolled (972, 225) with delta (0, 0)
Screenshot: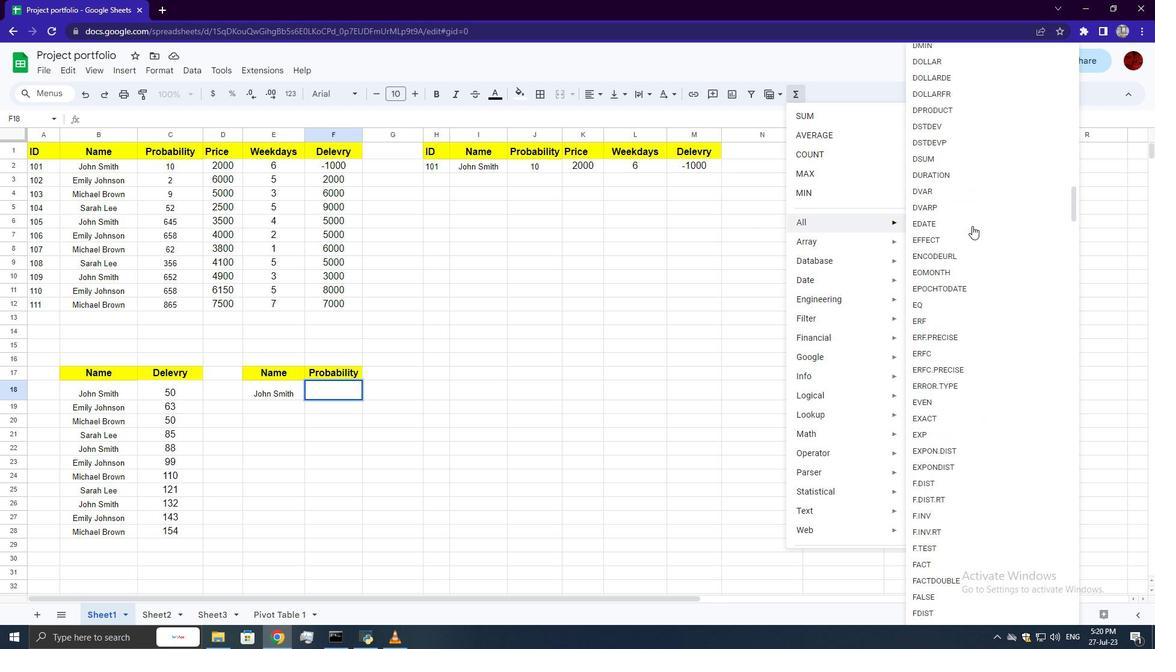 
Action: Mouse scrolled (972, 225) with delta (0, 0)
Screenshot: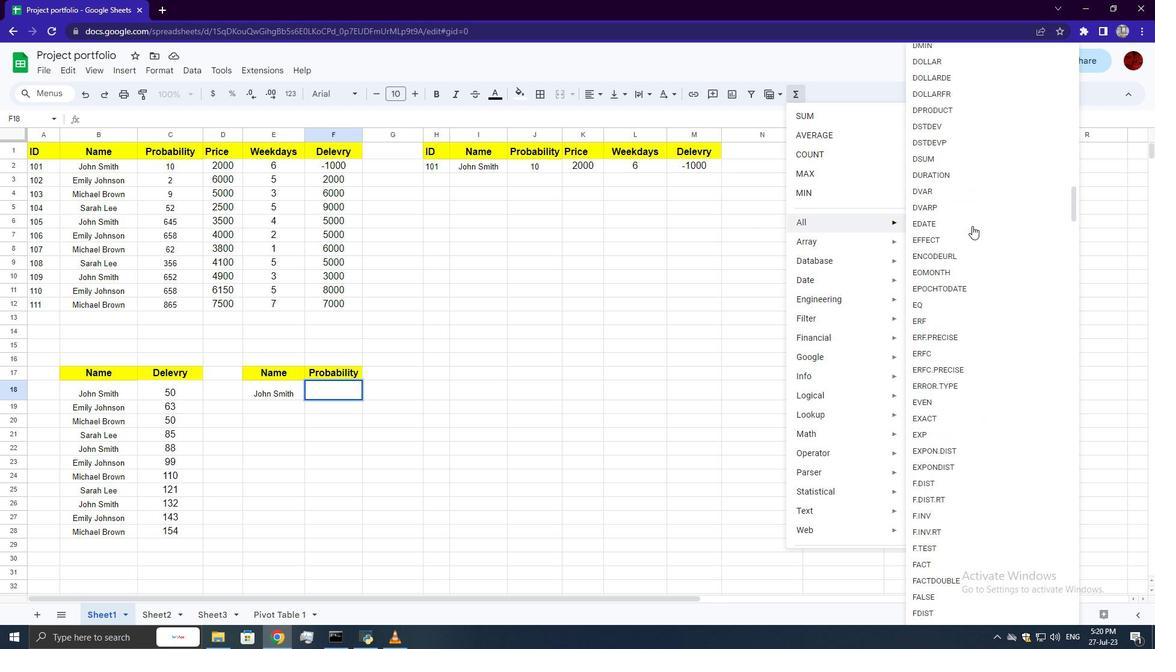 
Action: Mouse scrolled (972, 225) with delta (0, 0)
Screenshot: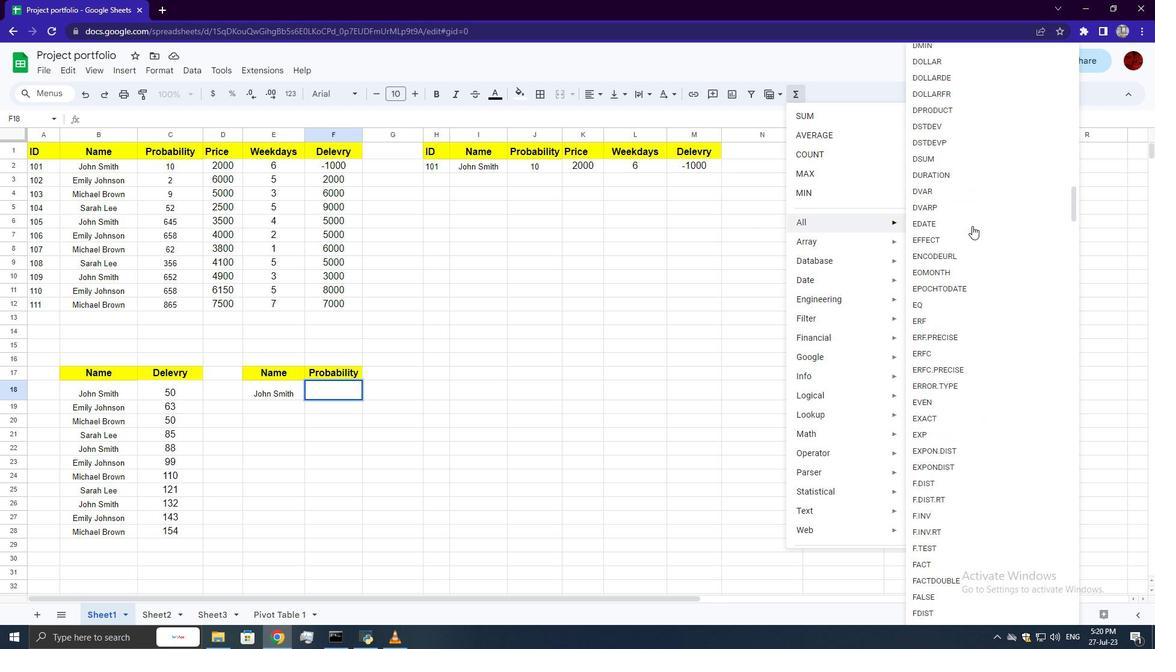
Action: Mouse scrolled (972, 225) with delta (0, 0)
Screenshot: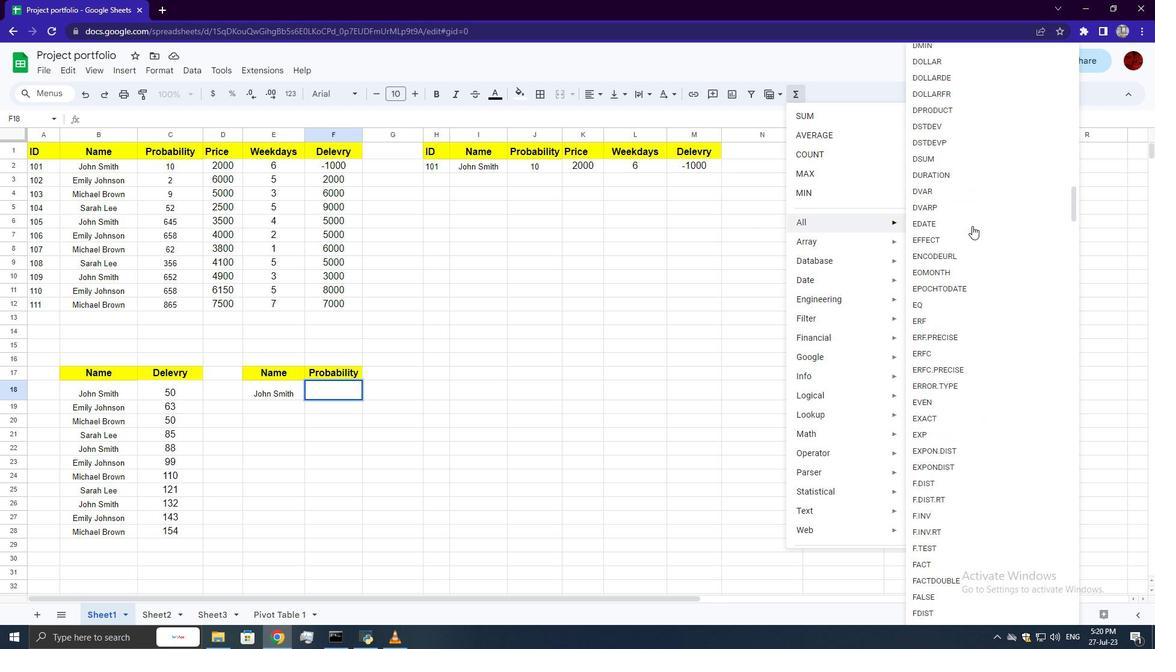 
Action: Mouse scrolled (972, 225) with delta (0, 0)
Screenshot: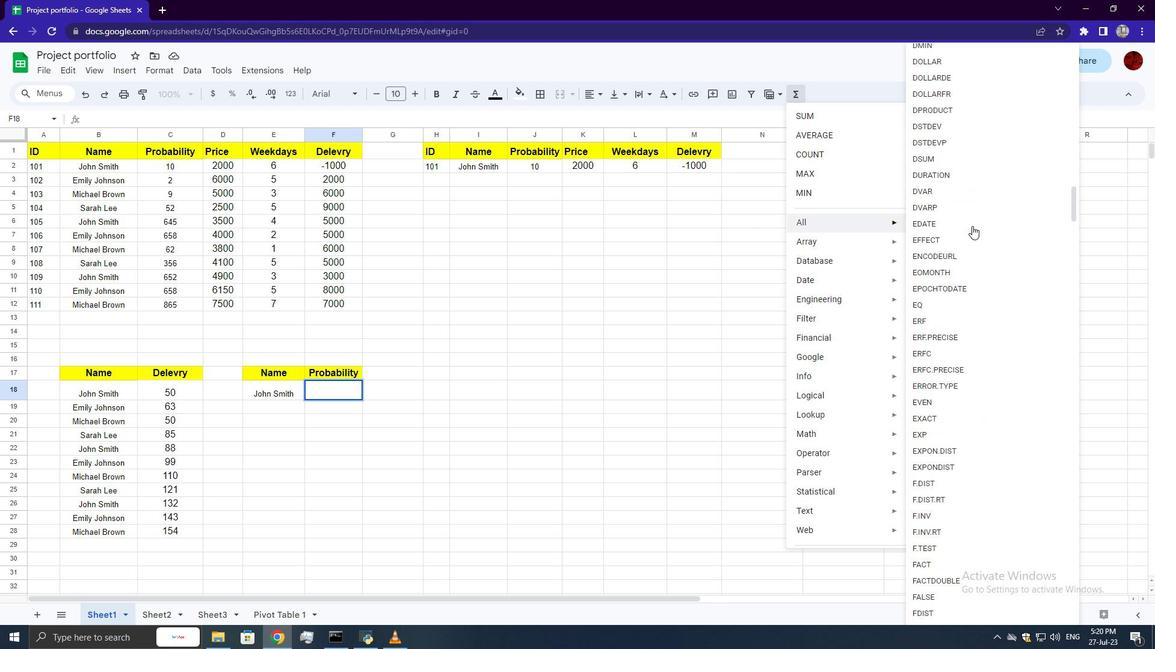 
Action: Mouse scrolled (972, 225) with delta (0, 0)
Screenshot: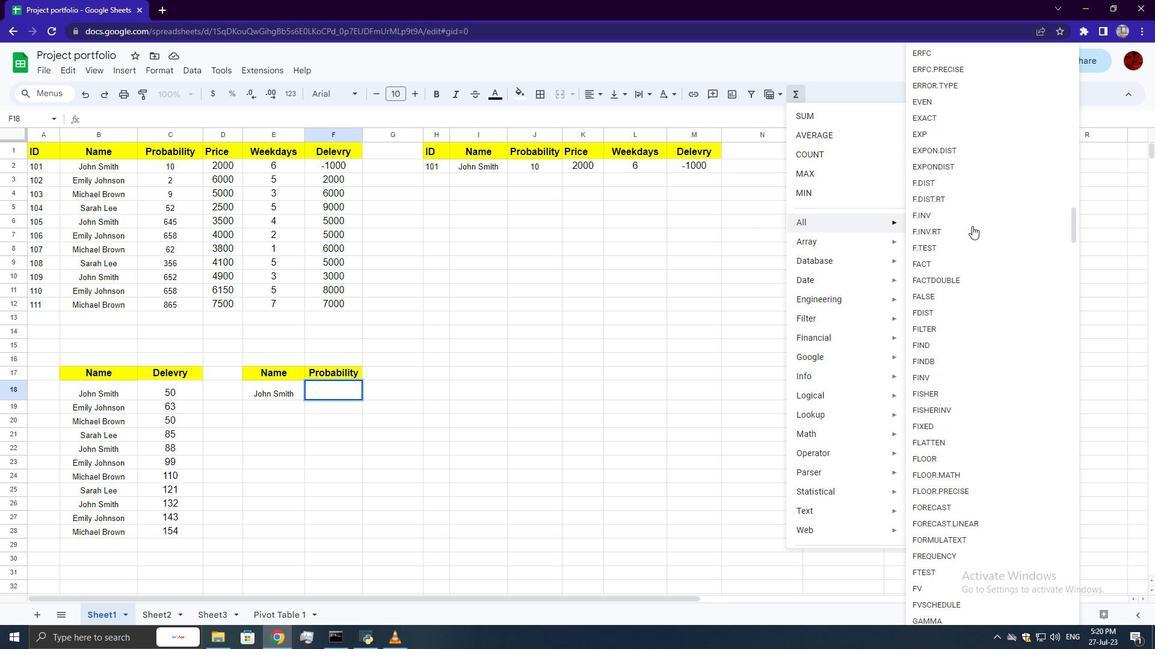 
Action: Mouse scrolled (972, 225) with delta (0, 0)
Screenshot: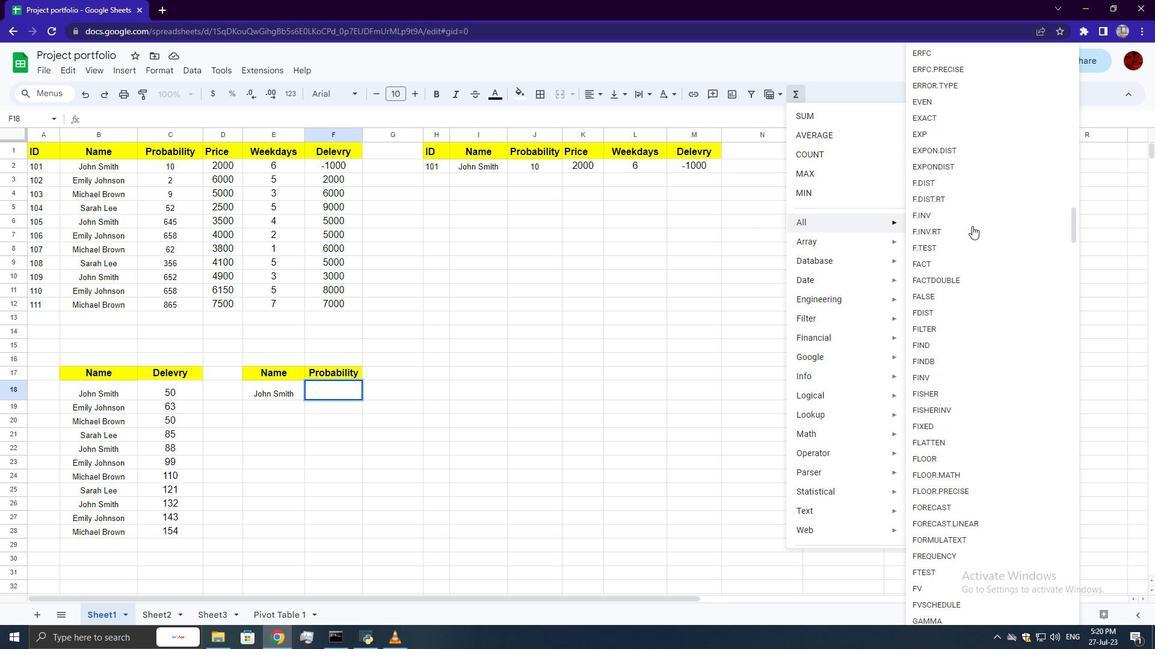 
Action: Mouse scrolled (972, 225) with delta (0, 0)
Screenshot: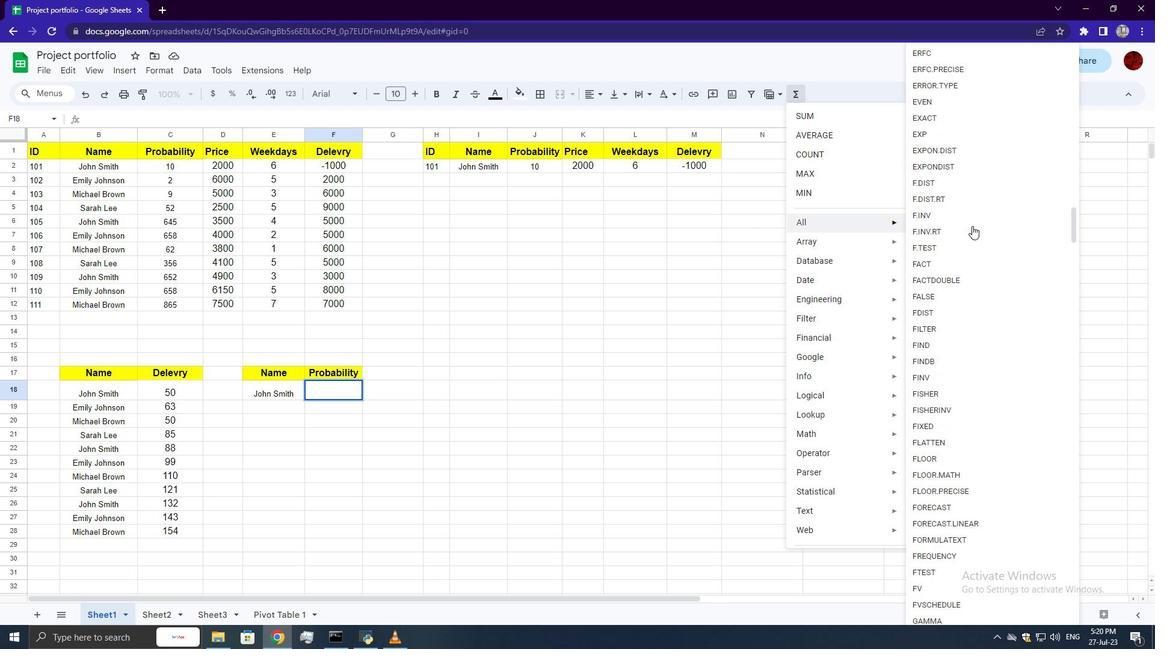
Action: Mouse scrolled (972, 225) with delta (0, 0)
Screenshot: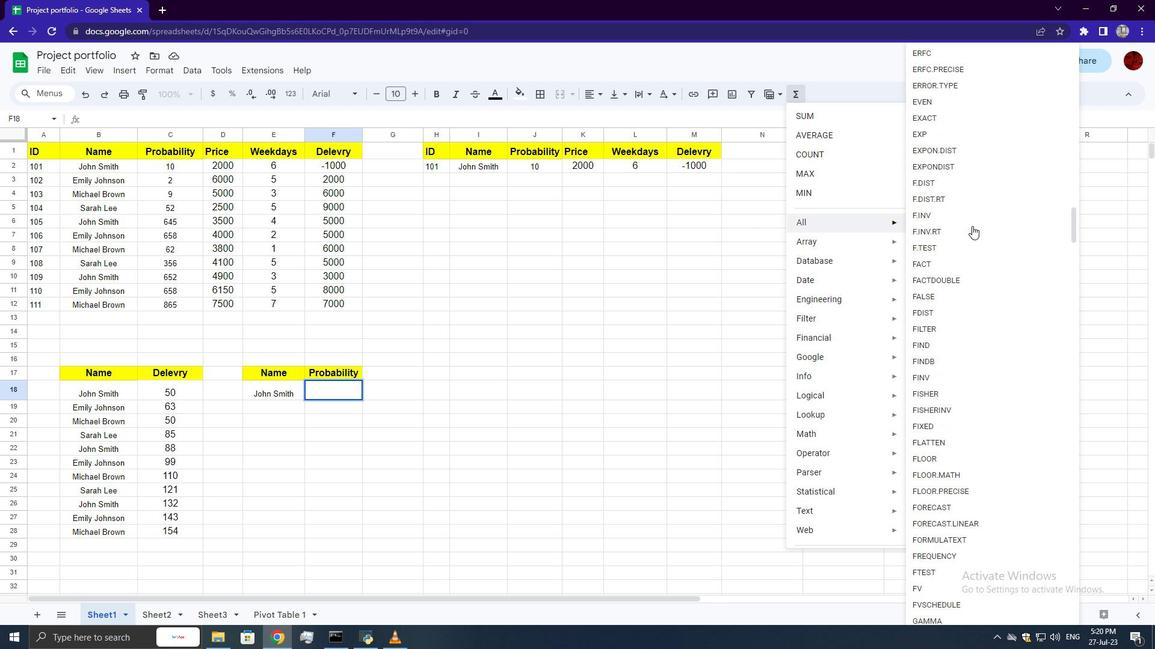 
Action: Mouse scrolled (972, 225) with delta (0, 0)
Screenshot: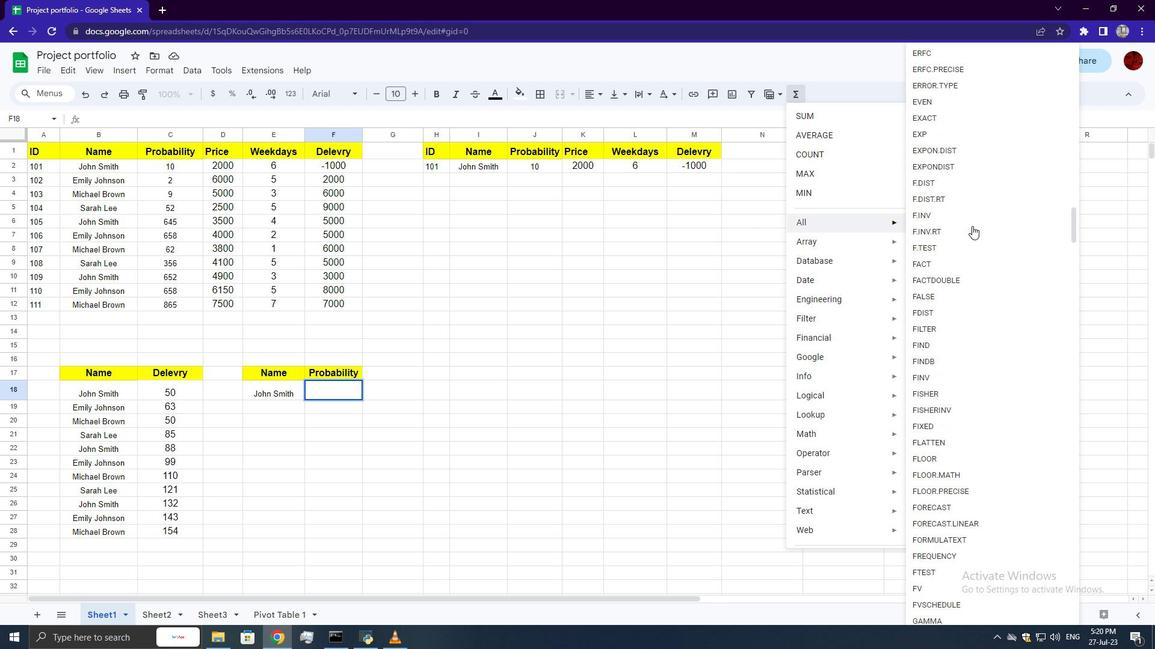 
Action: Mouse scrolled (972, 225) with delta (0, 0)
Screenshot: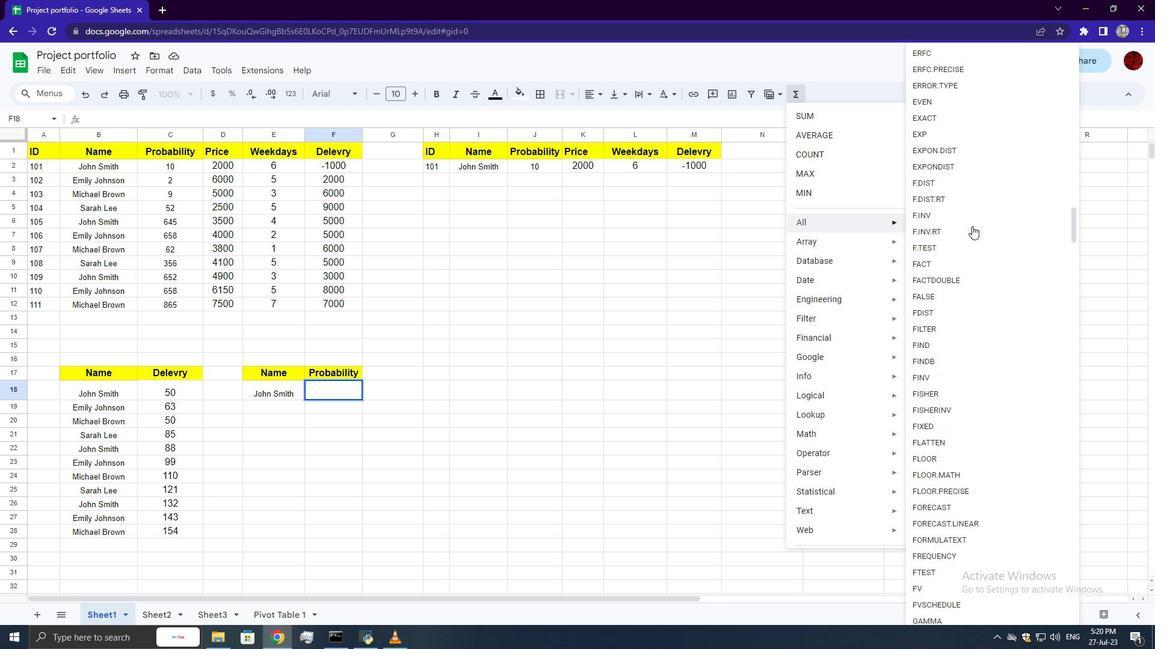 
Action: Mouse scrolled (972, 225) with delta (0, 0)
Screenshot: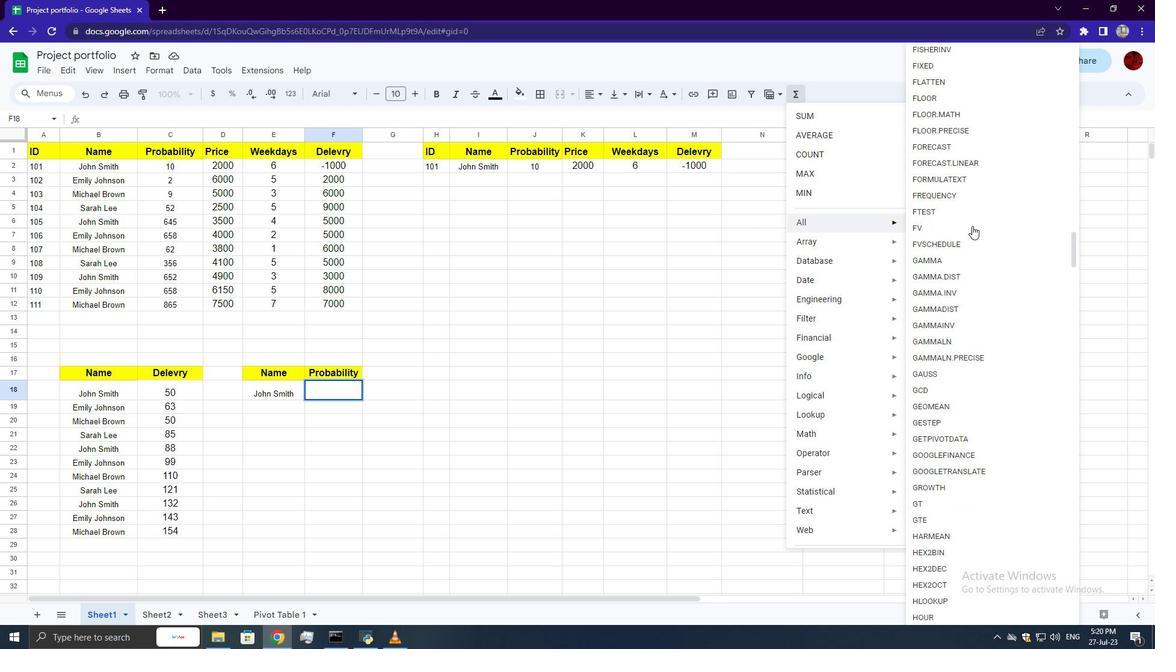 
Action: Mouse scrolled (972, 225) with delta (0, 0)
Screenshot: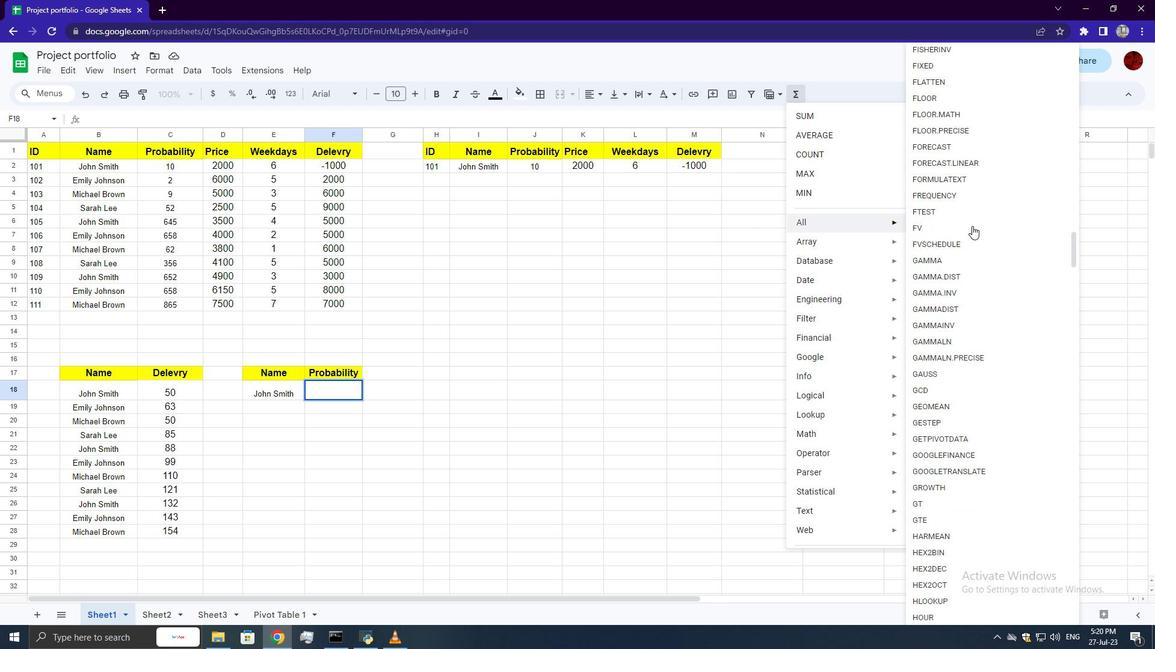 
Action: Mouse scrolled (972, 225) with delta (0, 0)
Screenshot: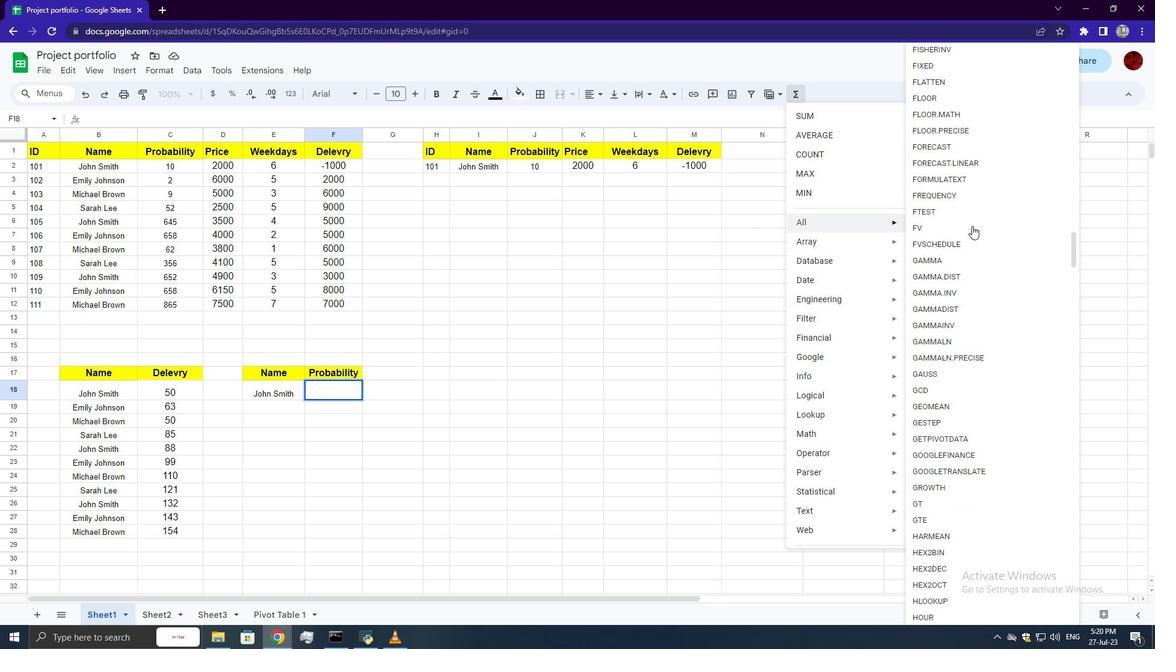 
Action: Mouse scrolled (972, 225) with delta (0, 0)
Screenshot: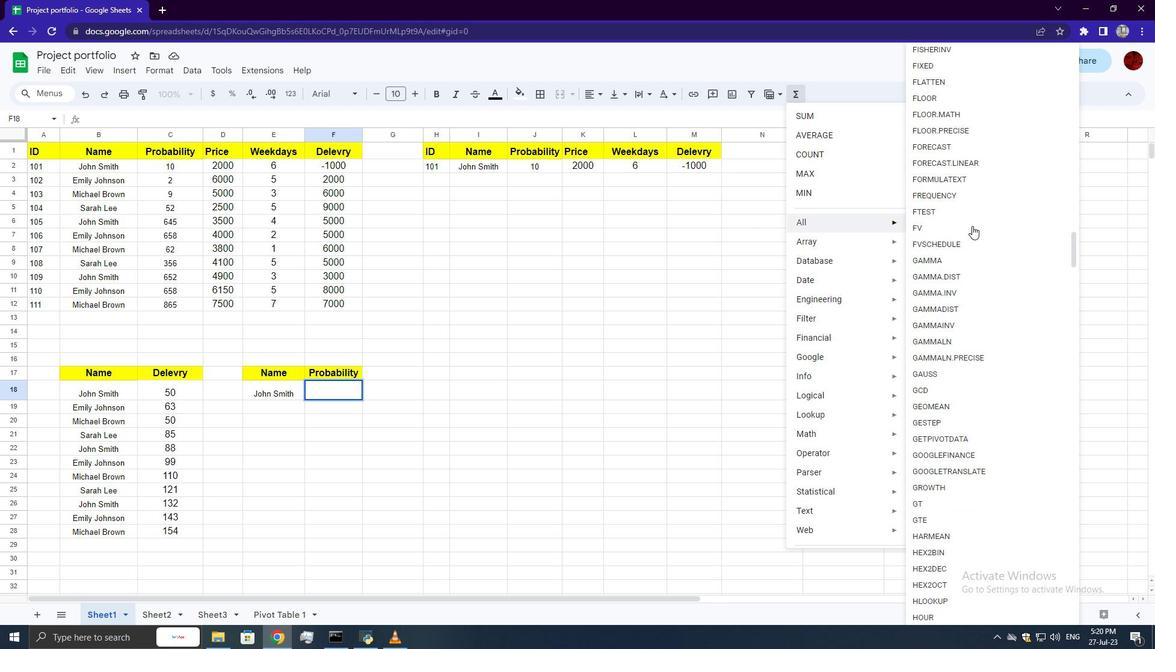 
Action: Mouse scrolled (972, 225) with delta (0, 0)
Screenshot: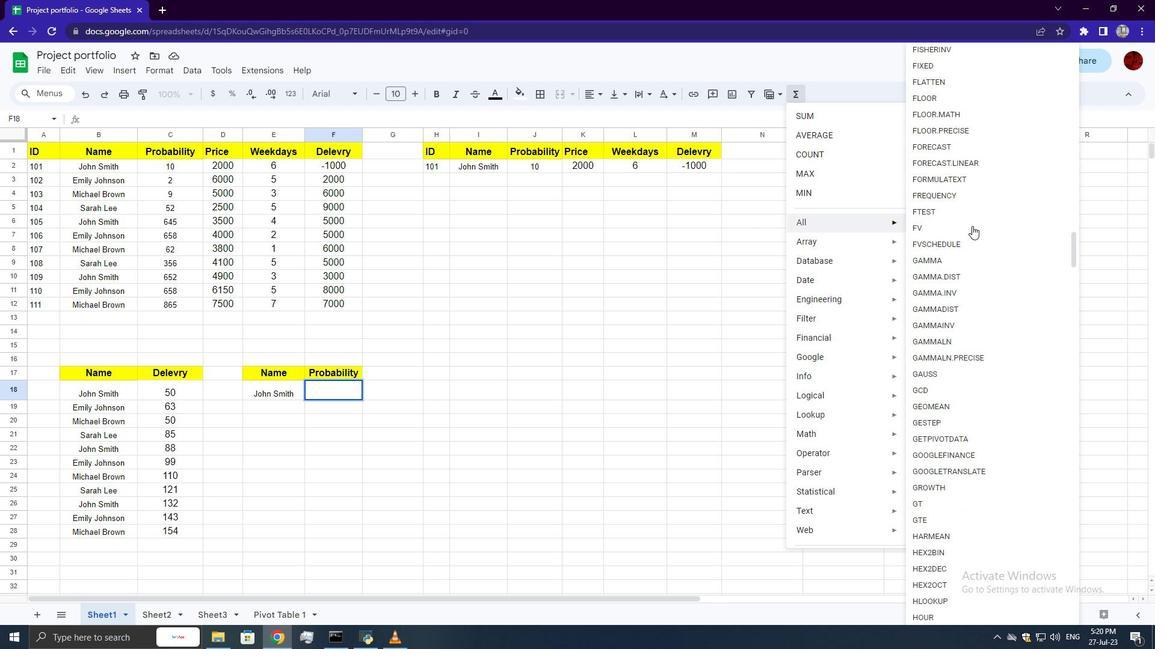
Action: Mouse scrolled (972, 225) with delta (0, 0)
Screenshot: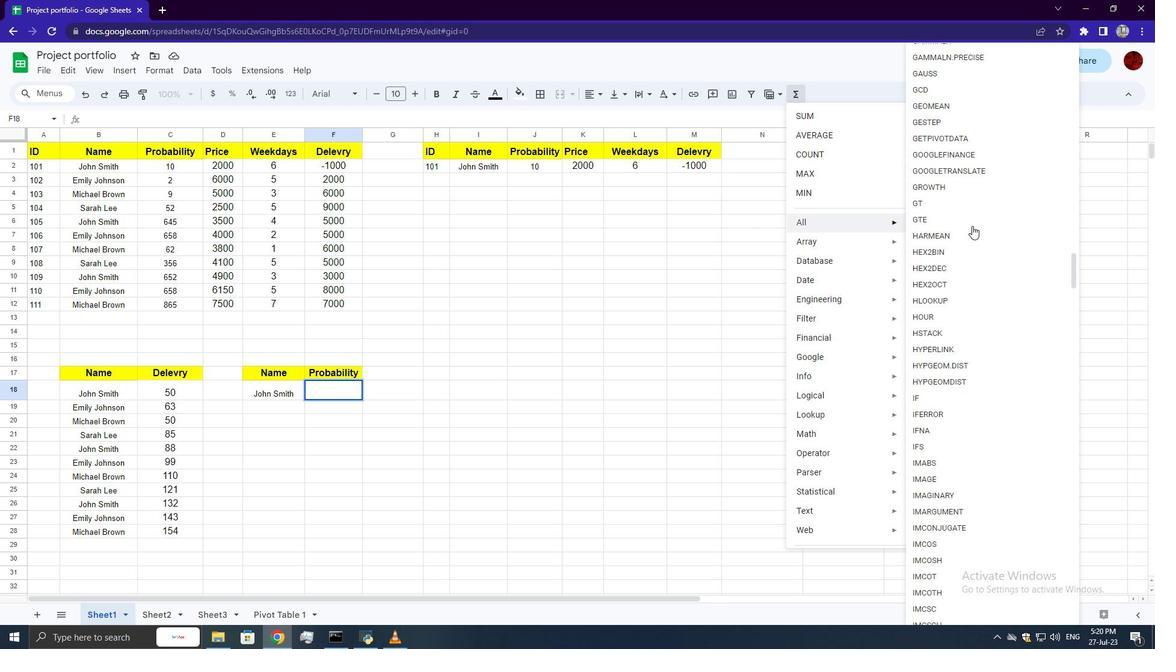
Action: Mouse scrolled (972, 225) with delta (0, 0)
Screenshot: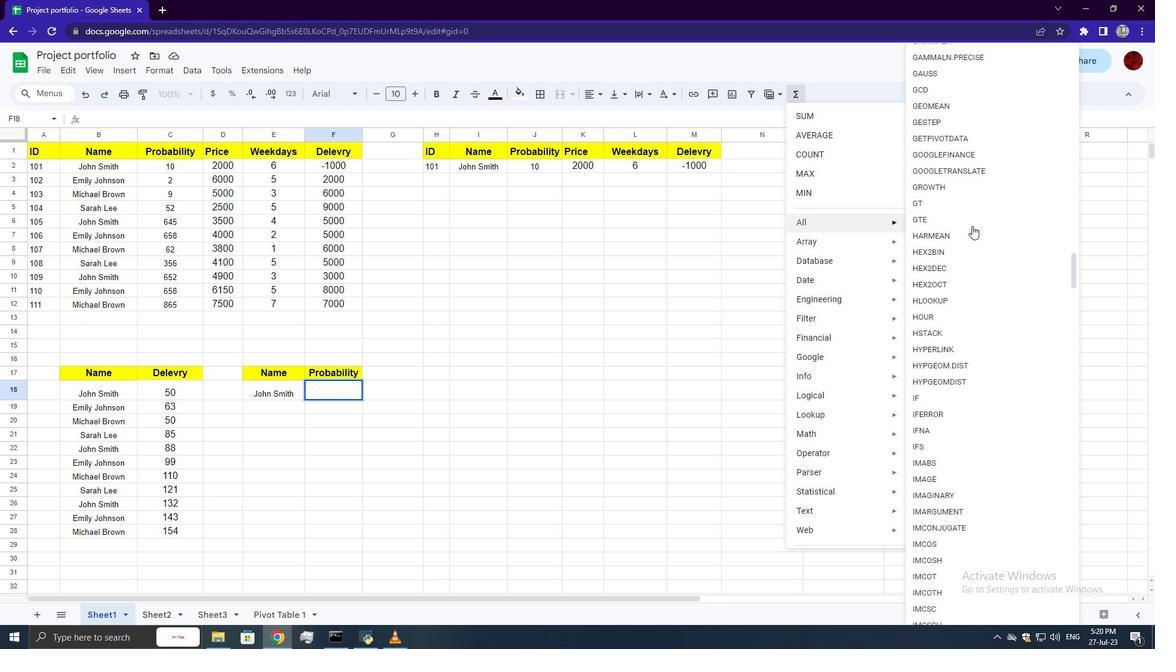 
Action: Mouse scrolled (972, 225) with delta (0, 0)
Screenshot: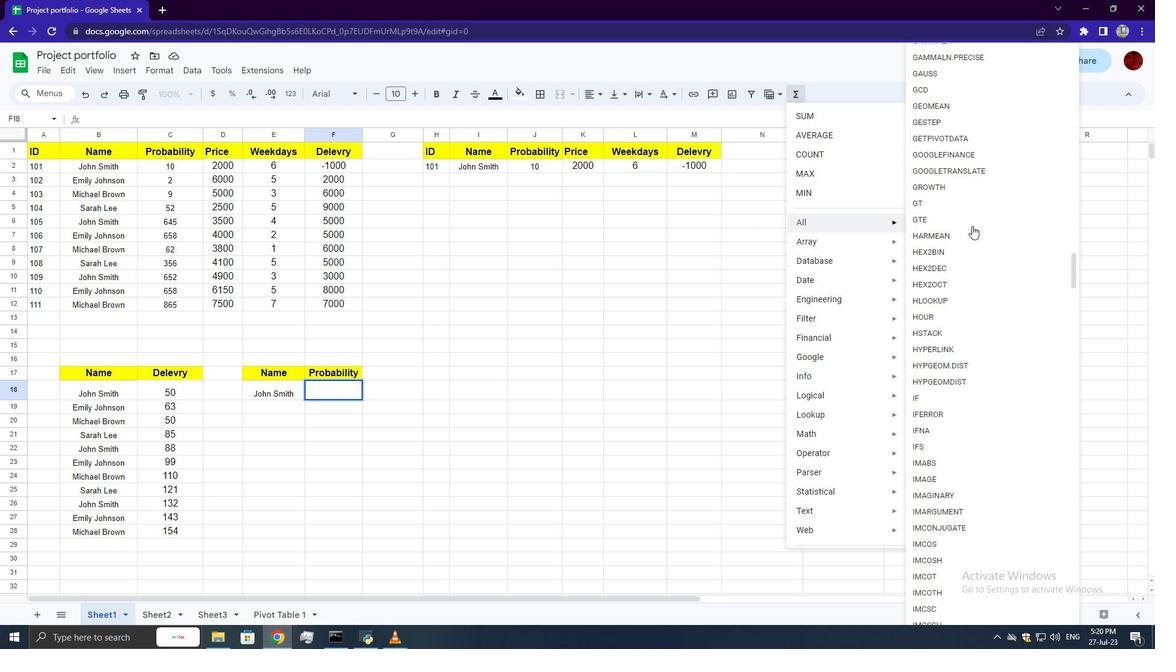 
Action: Mouse scrolled (972, 225) with delta (0, 0)
Screenshot: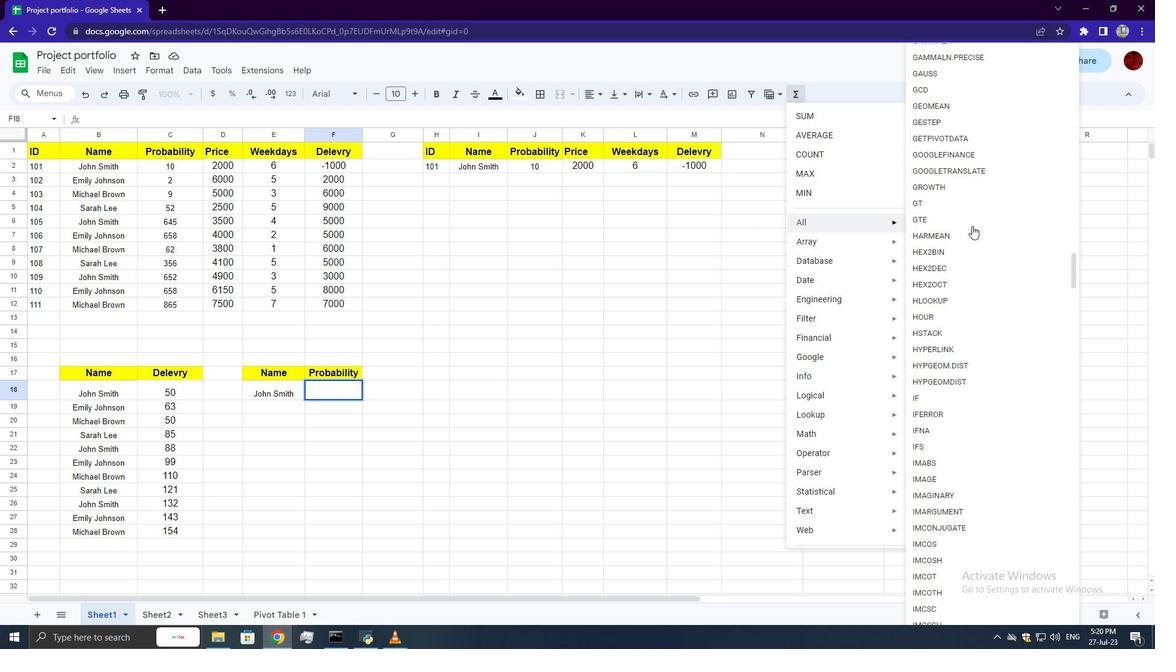 
Action: Mouse scrolled (972, 225) with delta (0, 0)
Screenshot: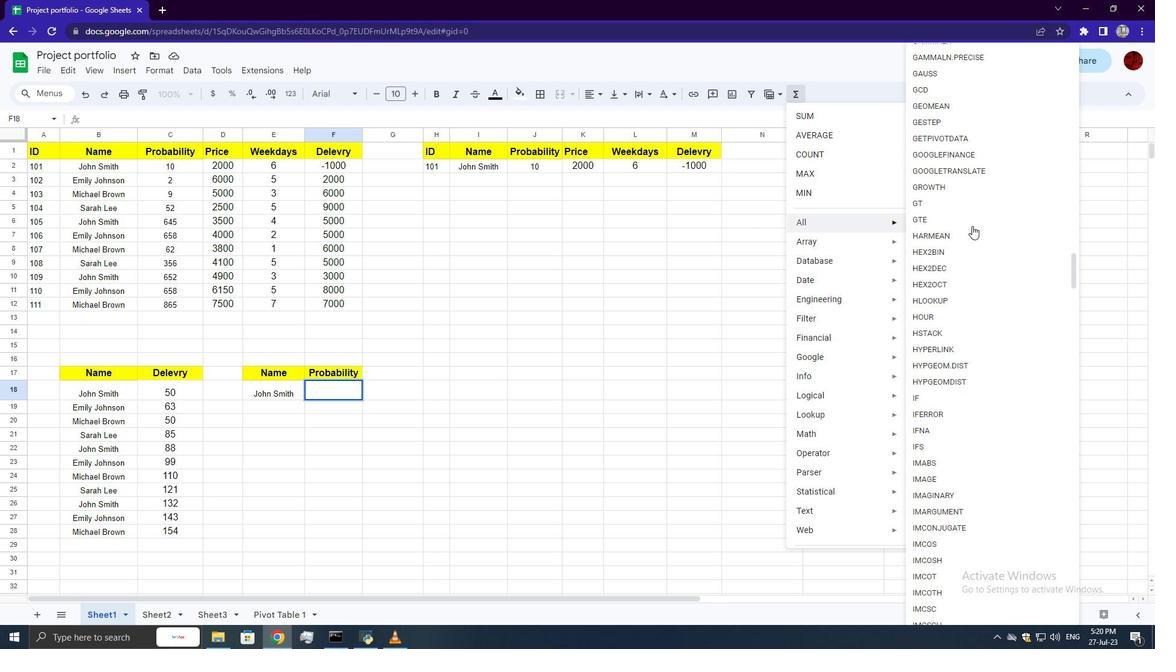
Action: Mouse scrolled (972, 225) with delta (0, 0)
Screenshot: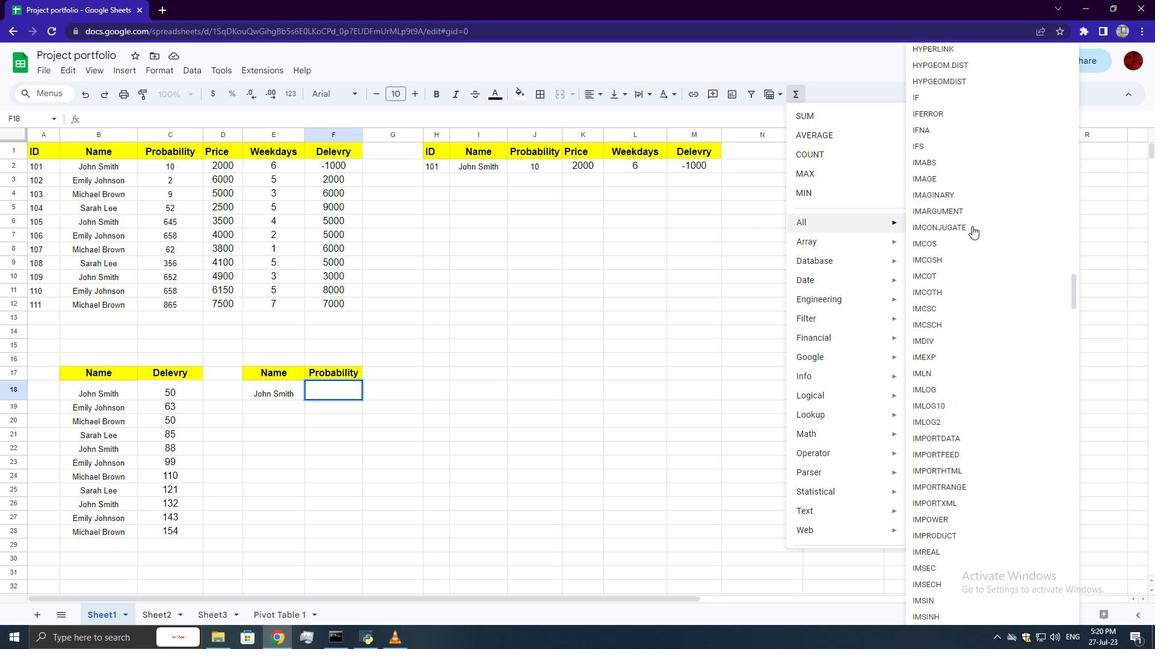 
Action: Mouse scrolled (972, 225) with delta (0, 0)
Screenshot: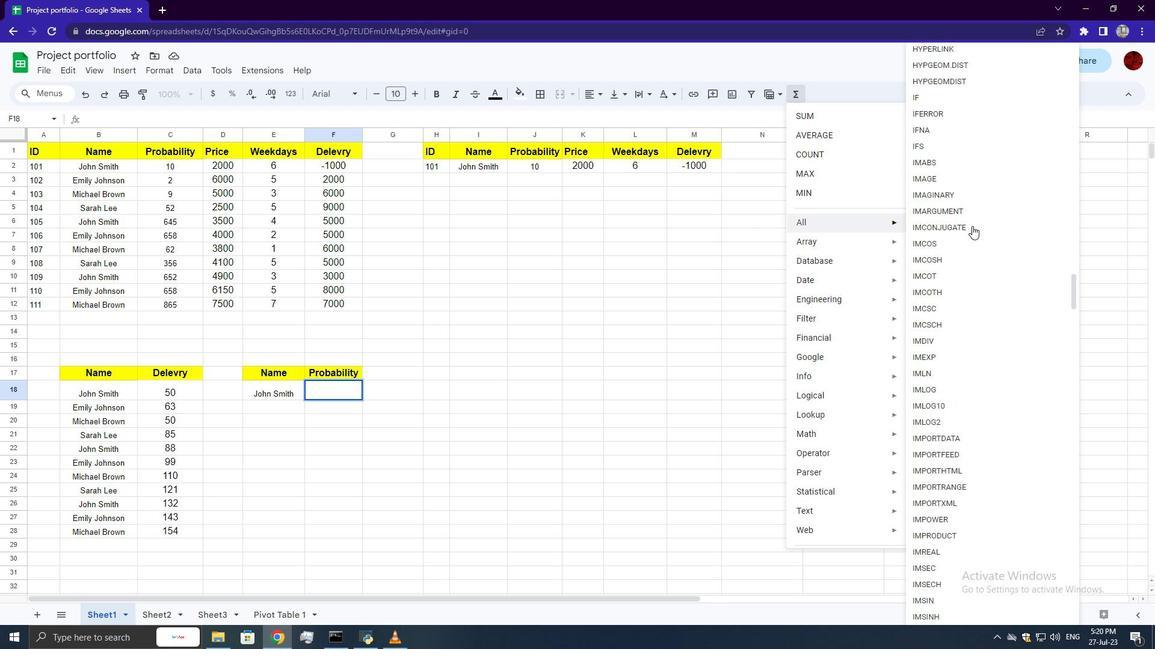 
Action: Mouse scrolled (972, 225) with delta (0, 0)
Screenshot: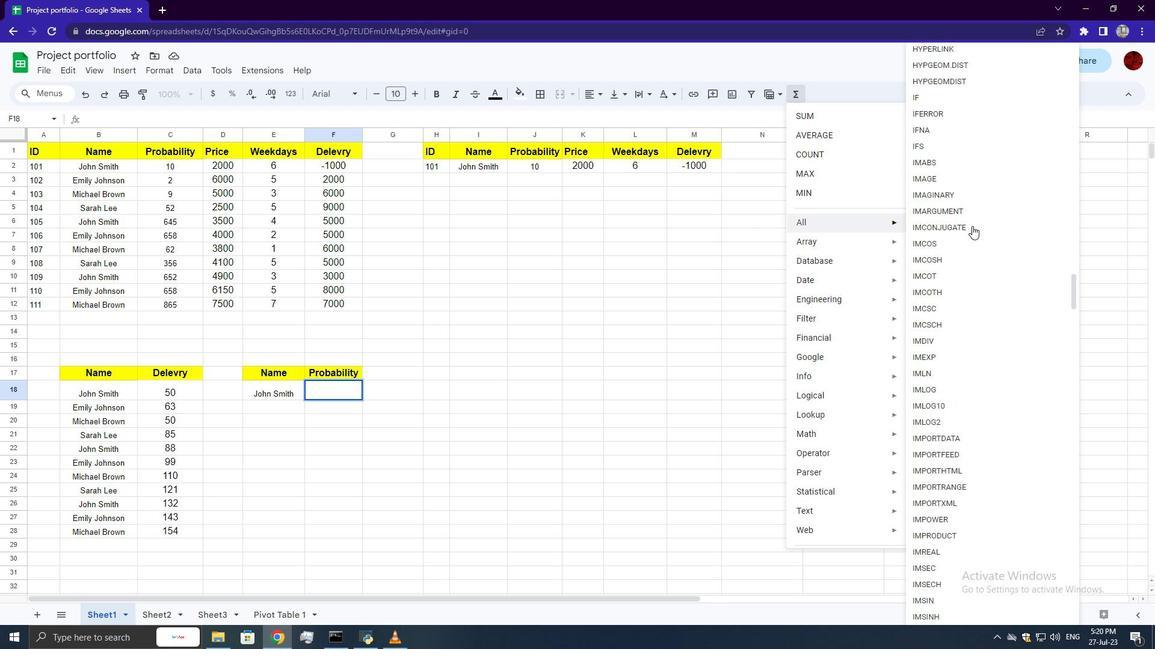 
Action: Mouse scrolled (972, 225) with delta (0, 0)
Screenshot: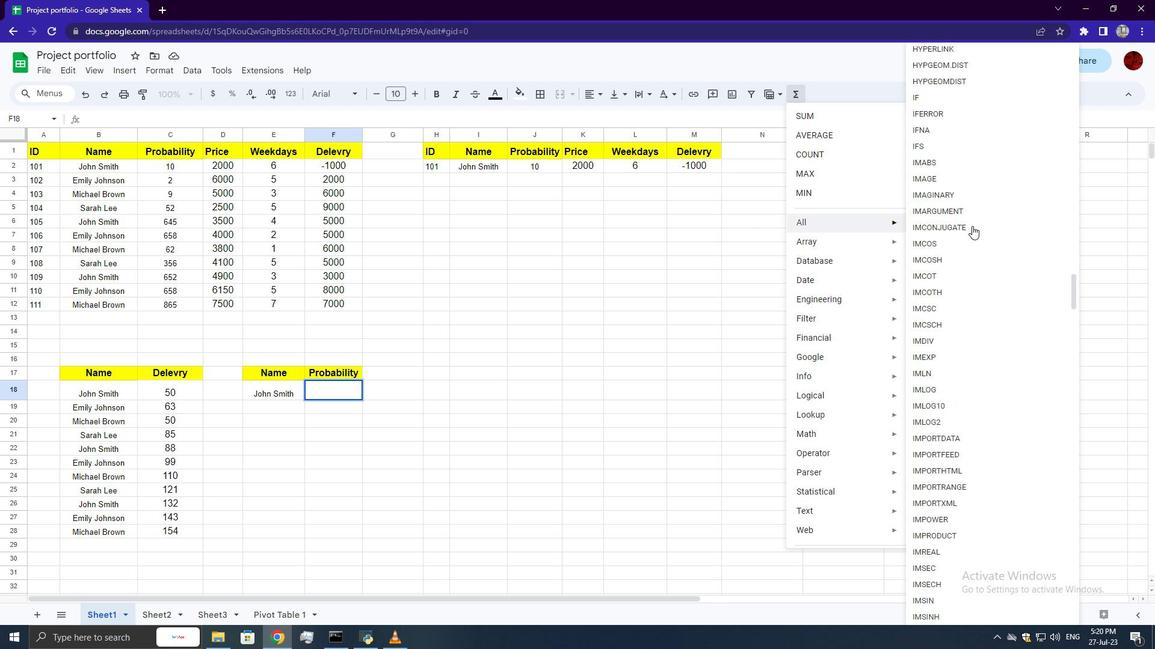 
Action: Mouse scrolled (972, 225) with delta (0, 0)
Screenshot: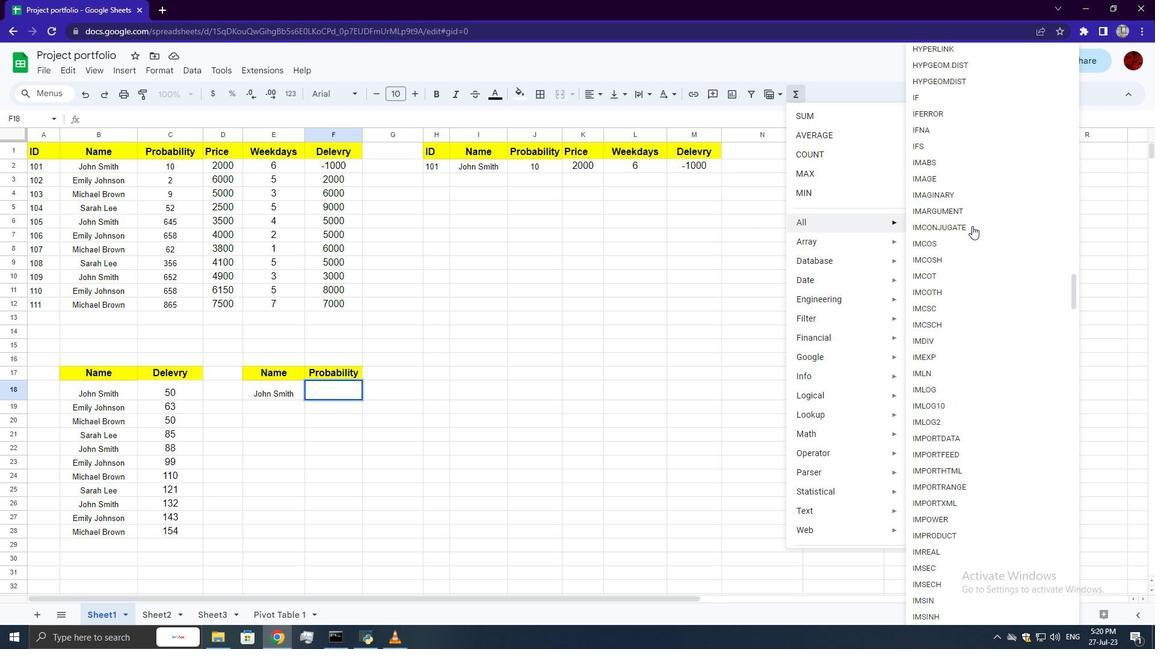 
Action: Mouse scrolled (972, 225) with delta (0, 0)
Screenshot: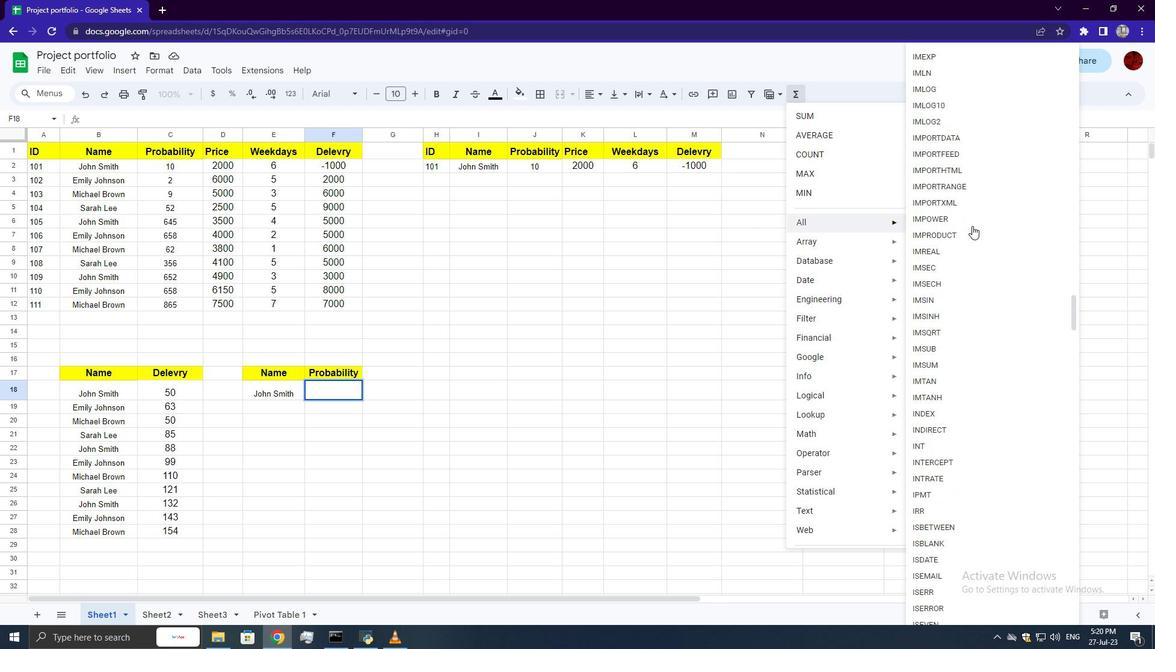 
Action: Mouse scrolled (972, 225) with delta (0, 0)
Screenshot: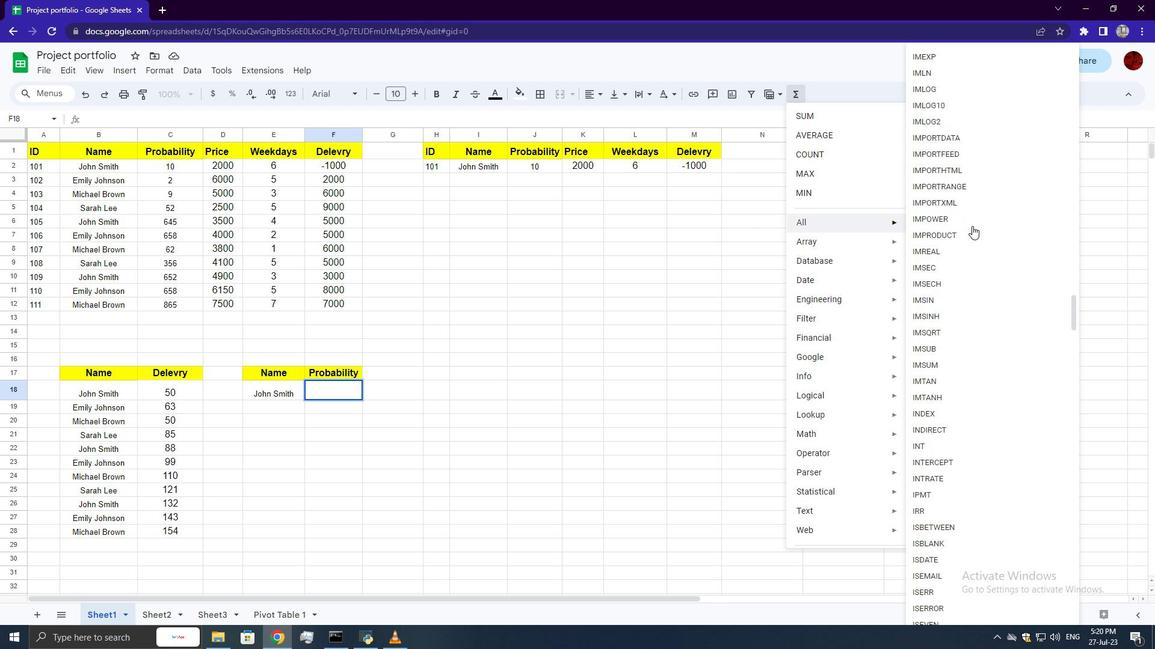 
Action: Mouse scrolled (972, 225) with delta (0, 0)
Screenshot: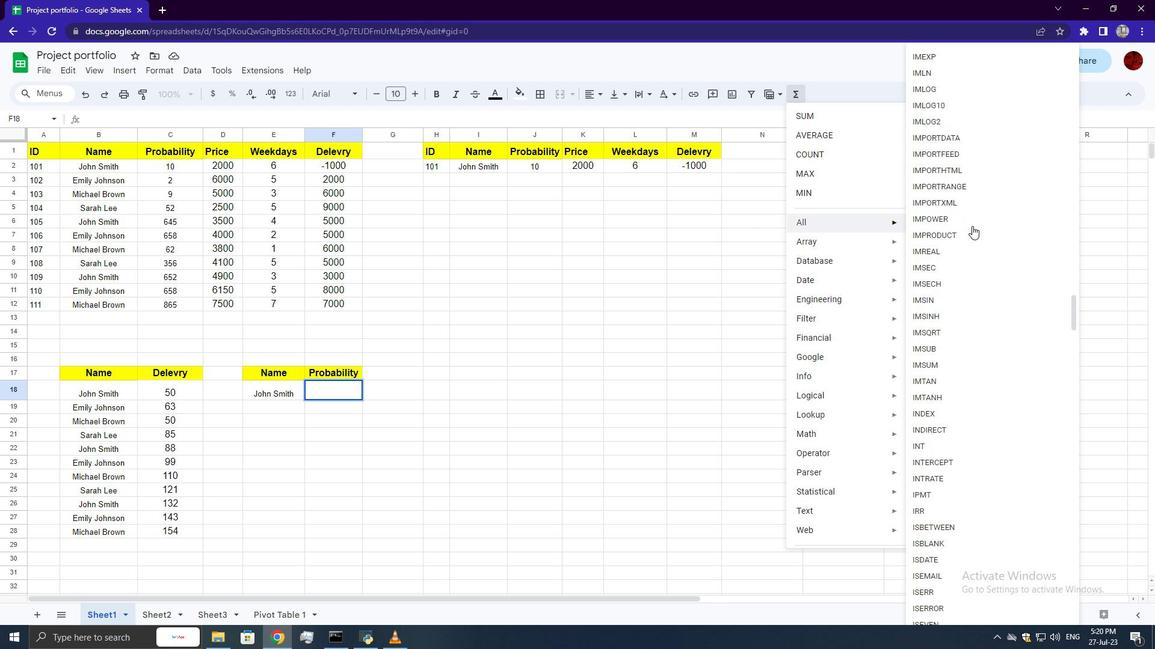 
Action: Mouse scrolled (972, 225) with delta (0, 0)
Screenshot: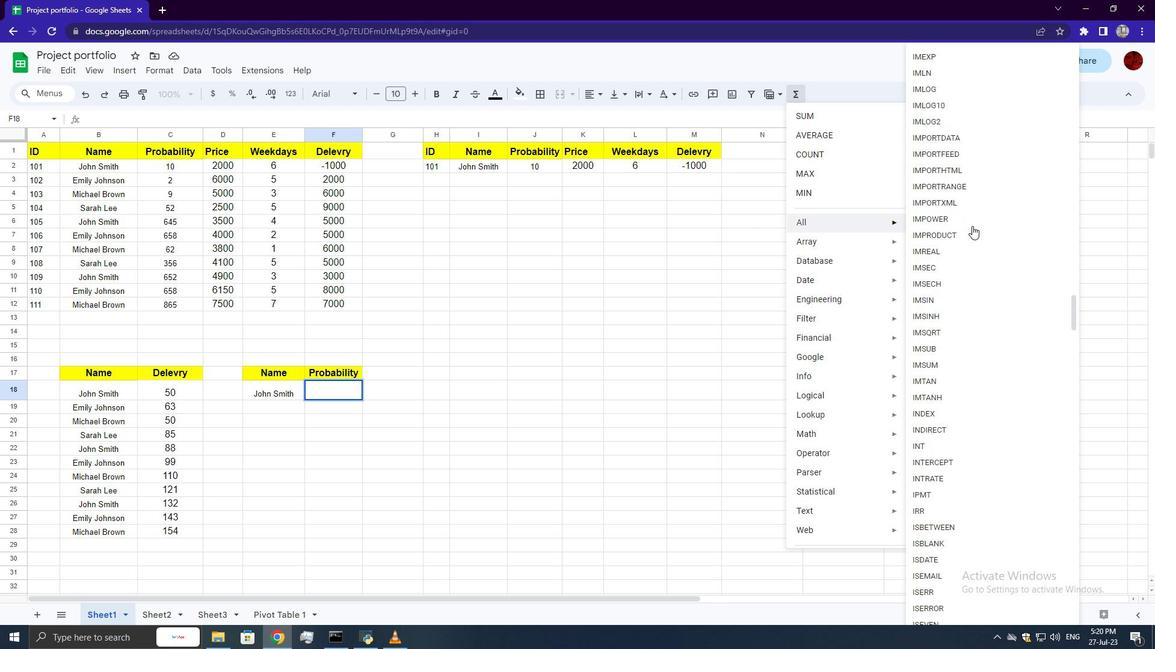 
Action: Mouse scrolled (972, 225) with delta (0, 0)
Screenshot: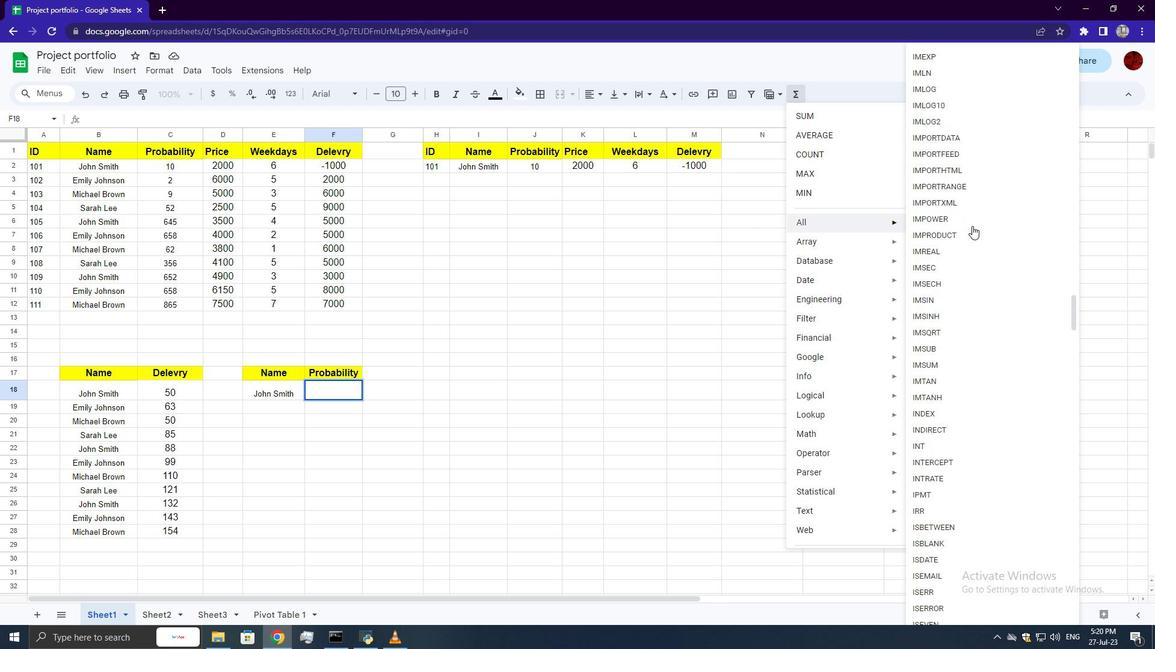 
Action: Mouse scrolled (972, 225) with delta (0, 0)
Screenshot: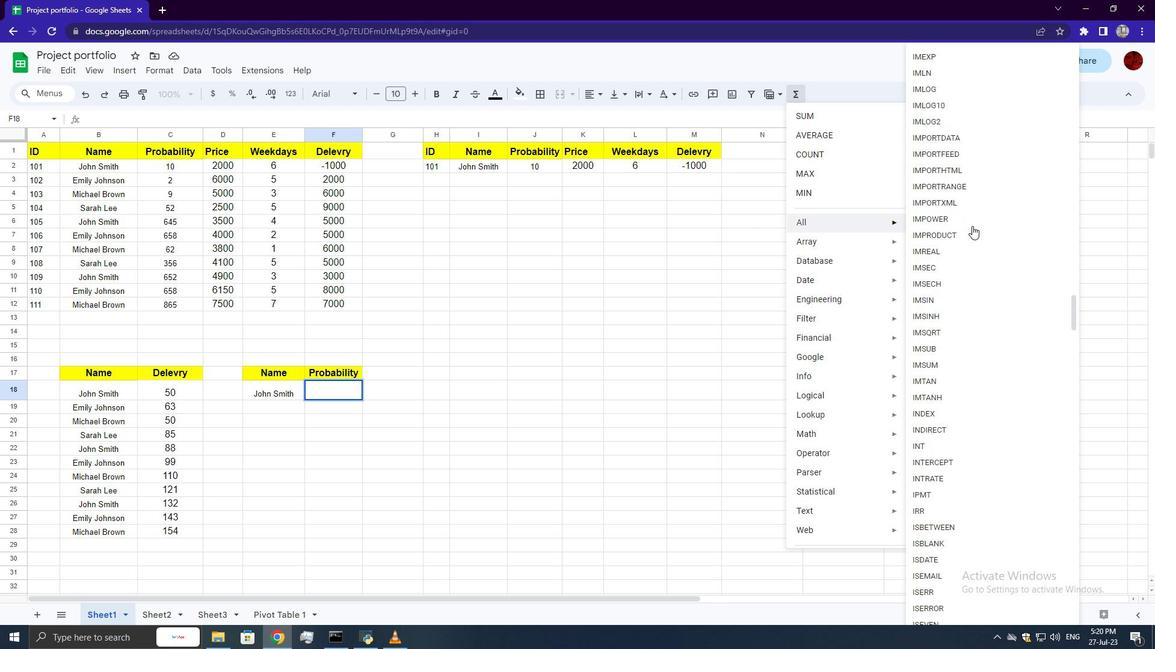 
Action: Mouse scrolled (972, 225) with delta (0, 0)
Screenshot: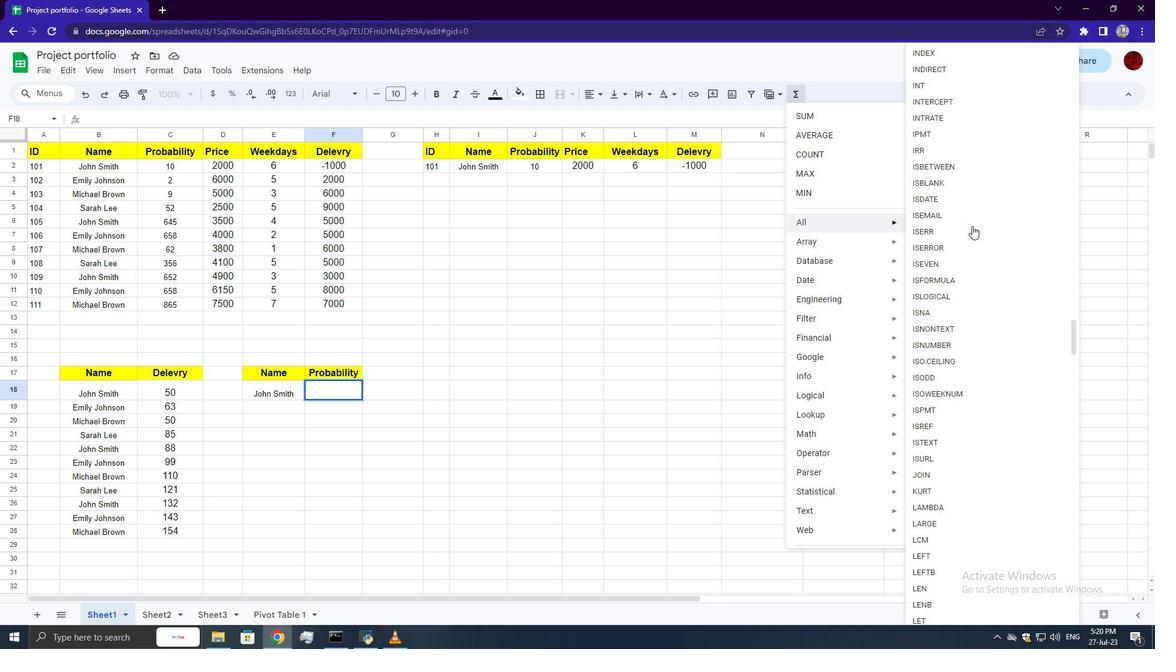 
Action: Mouse scrolled (972, 225) with delta (0, 0)
Screenshot: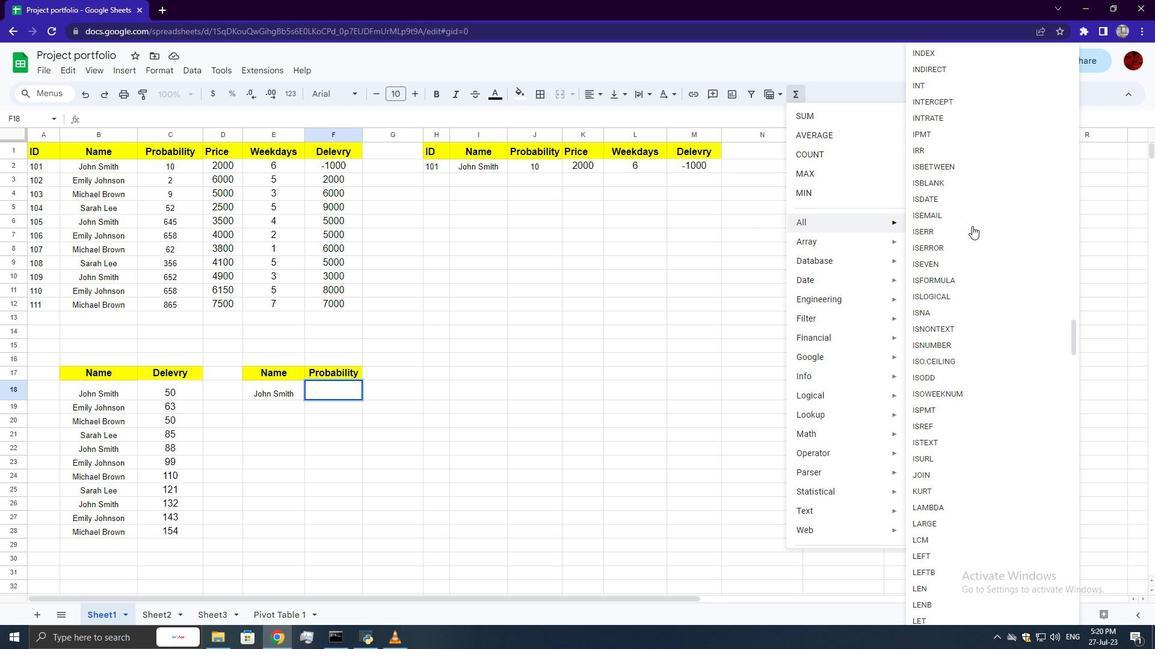 
Action: Mouse scrolled (972, 225) with delta (0, 0)
Screenshot: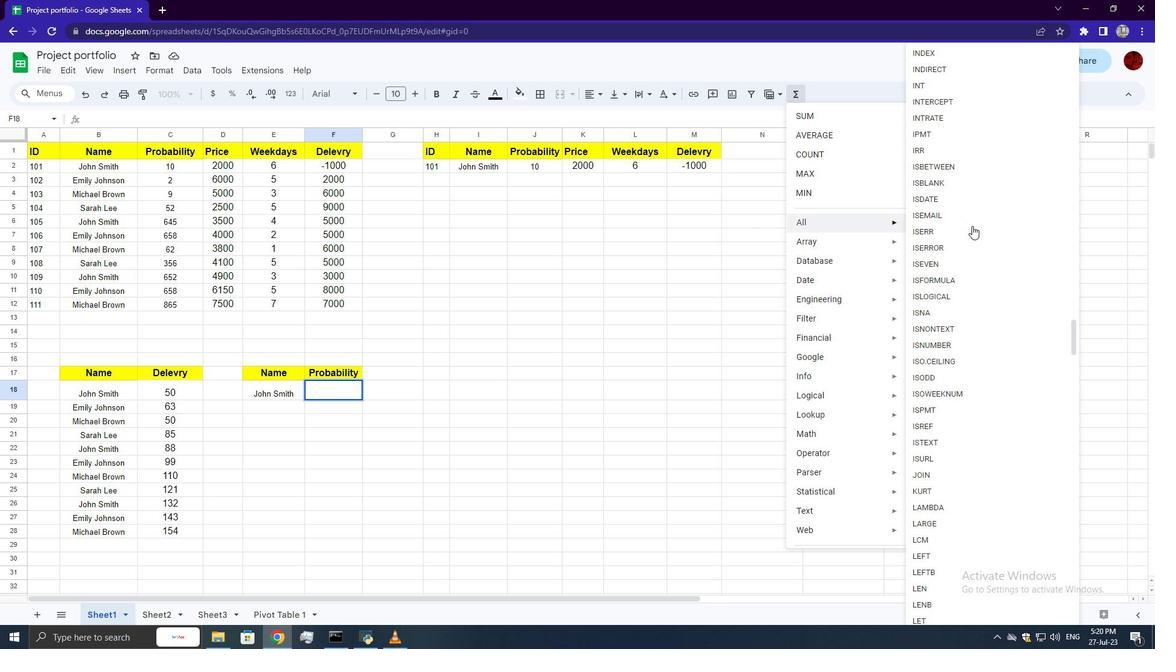 
Action: Mouse scrolled (972, 225) with delta (0, 0)
Screenshot: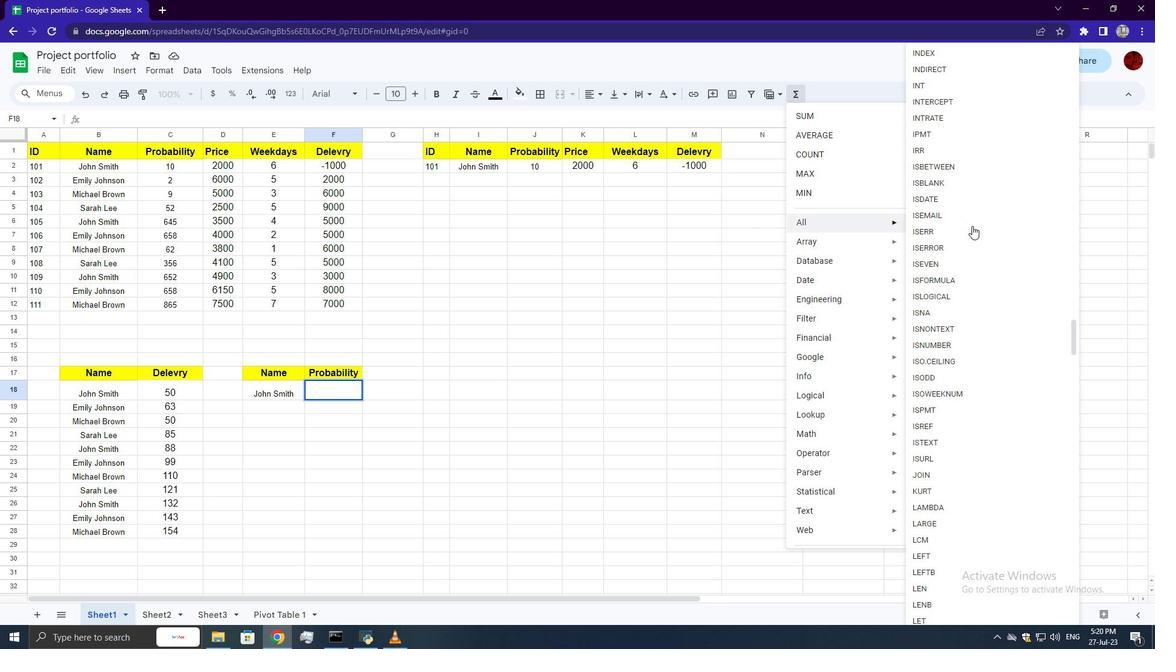 
Action: Mouse scrolled (972, 225) with delta (0, 0)
Screenshot: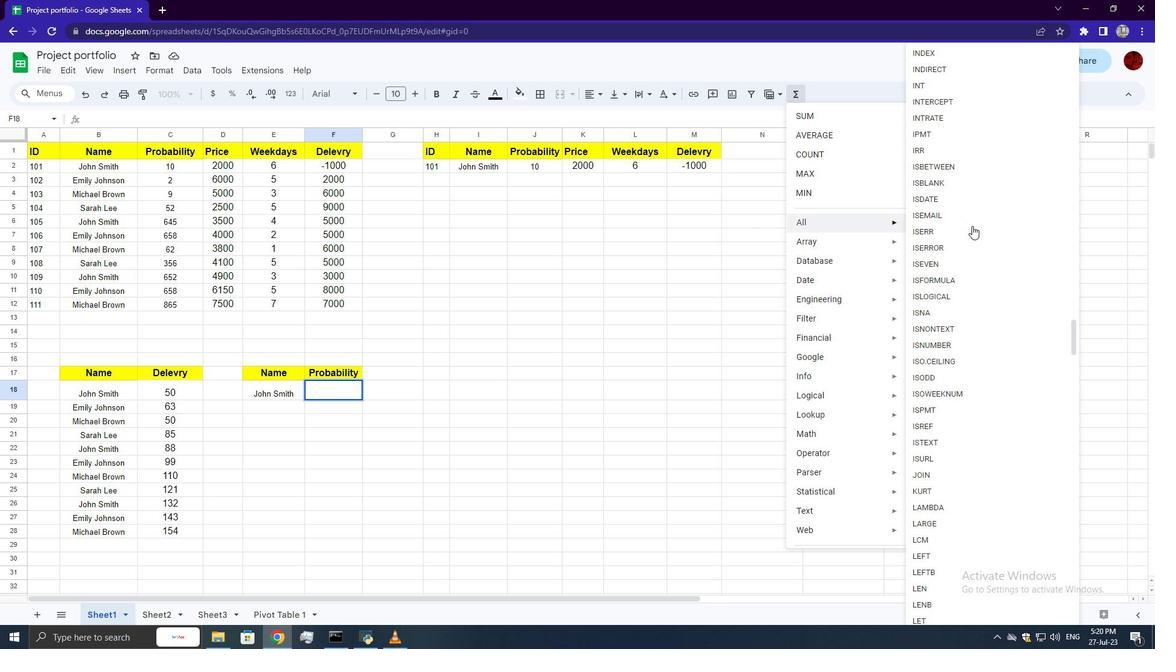
Action: Mouse scrolled (972, 225) with delta (0, 0)
Screenshot: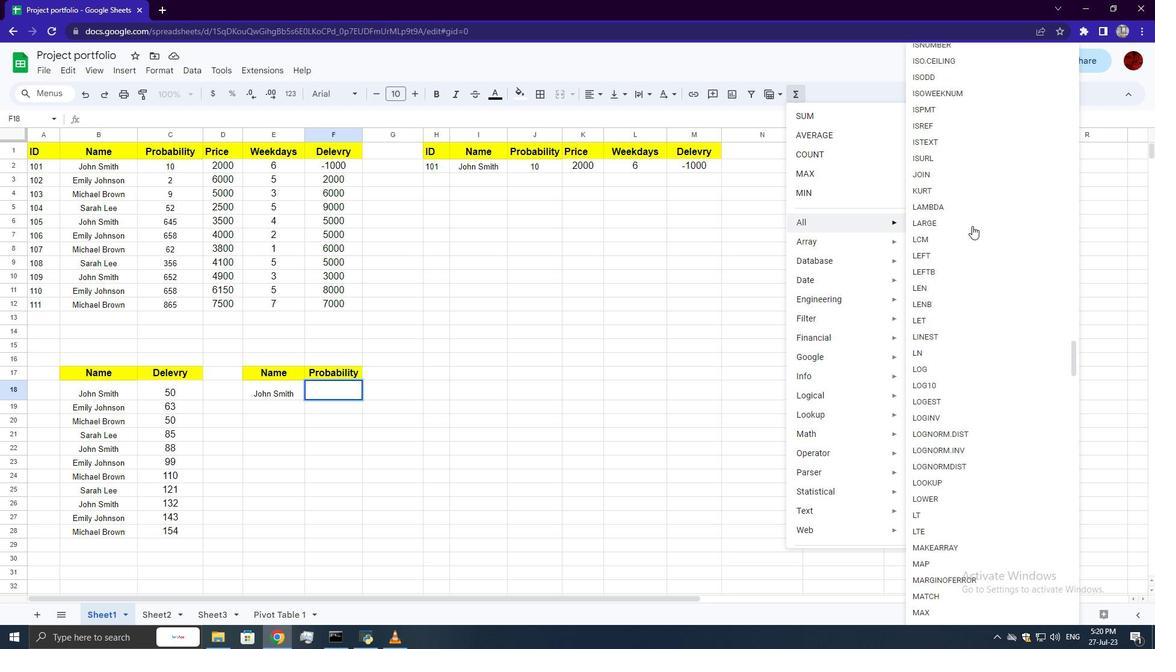 
Action: Mouse scrolled (972, 225) with delta (0, 0)
Screenshot: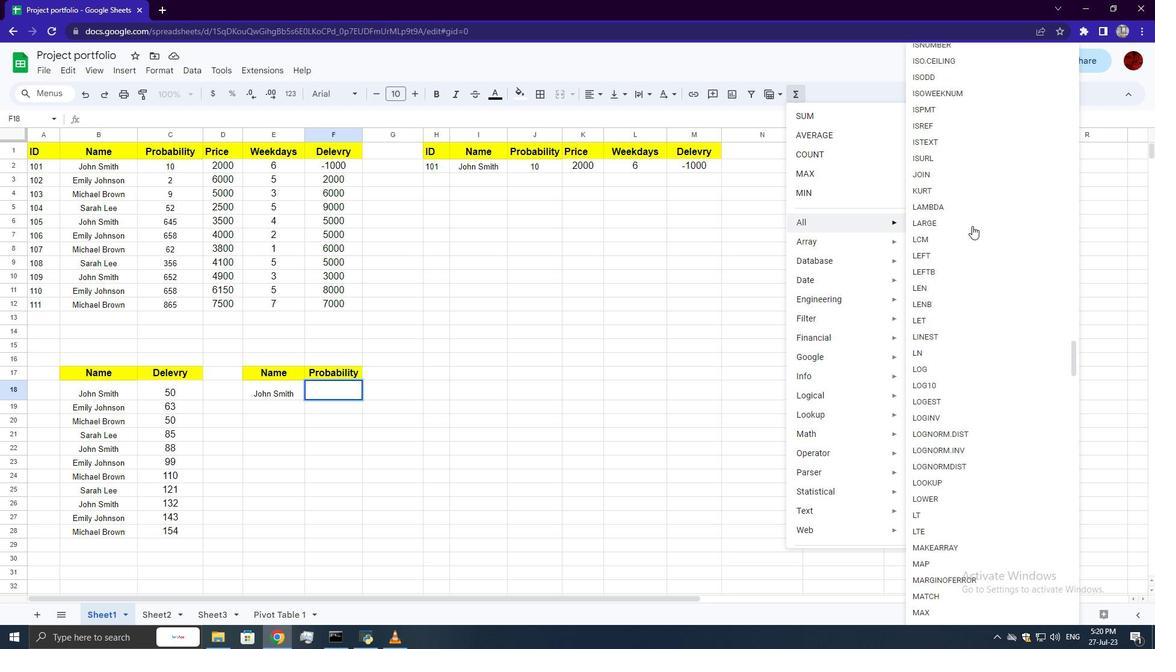 
Action: Mouse scrolled (972, 225) with delta (0, 0)
Screenshot: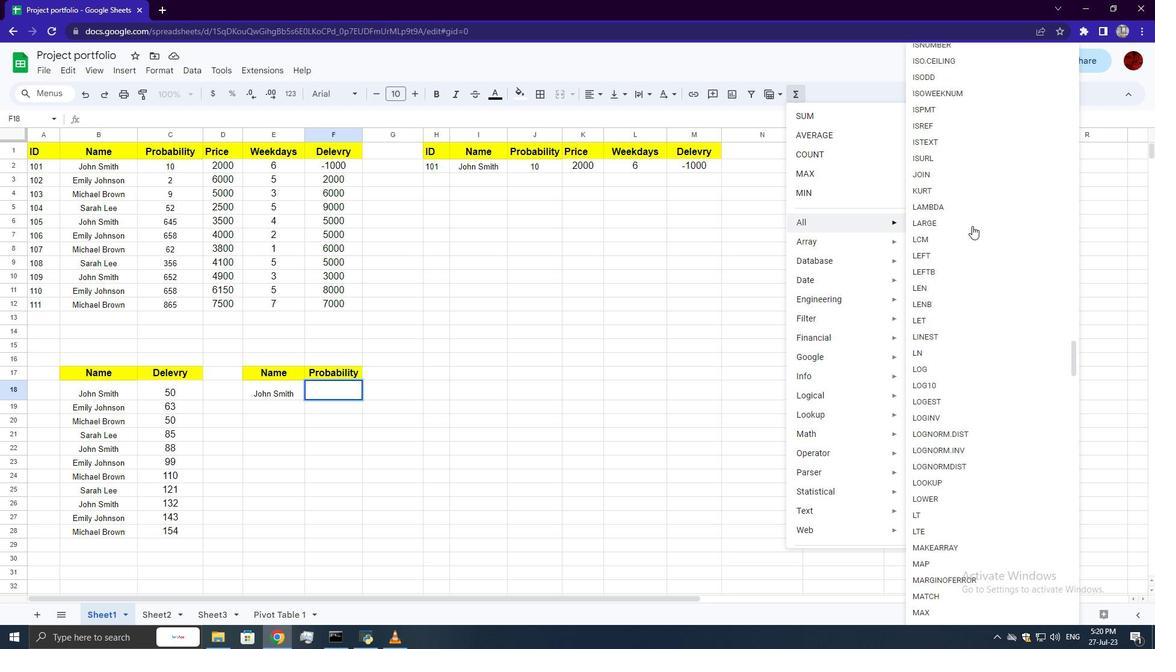 
Action: Mouse scrolled (972, 225) with delta (0, 0)
Screenshot: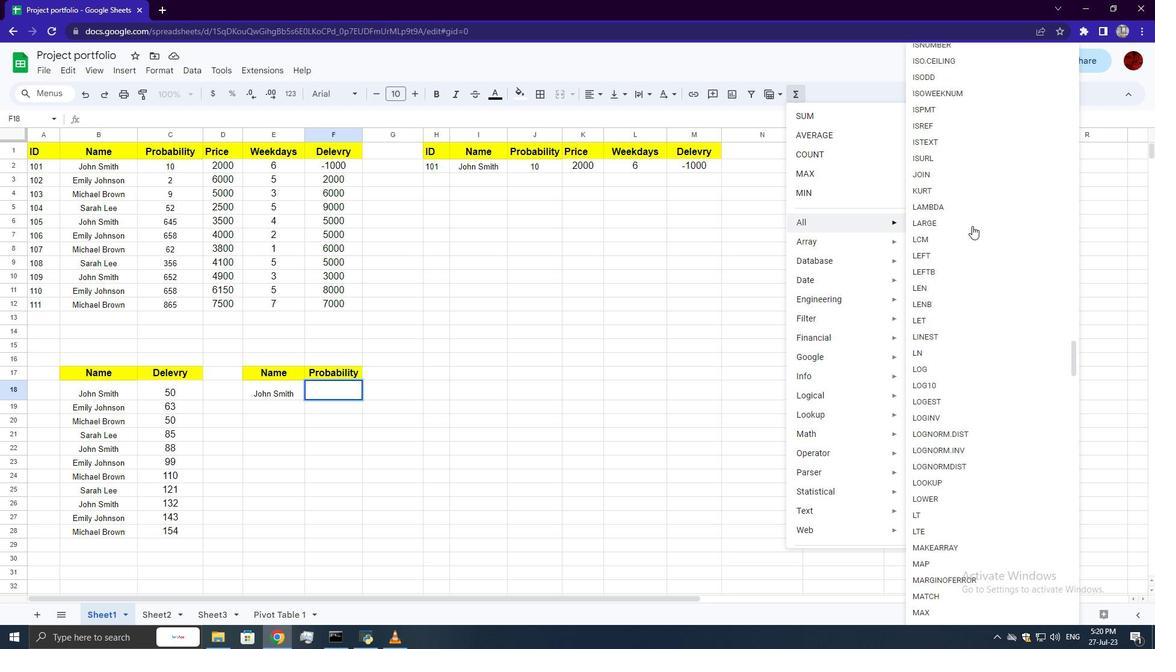 
Action: Mouse scrolled (972, 225) with delta (0, 0)
Screenshot: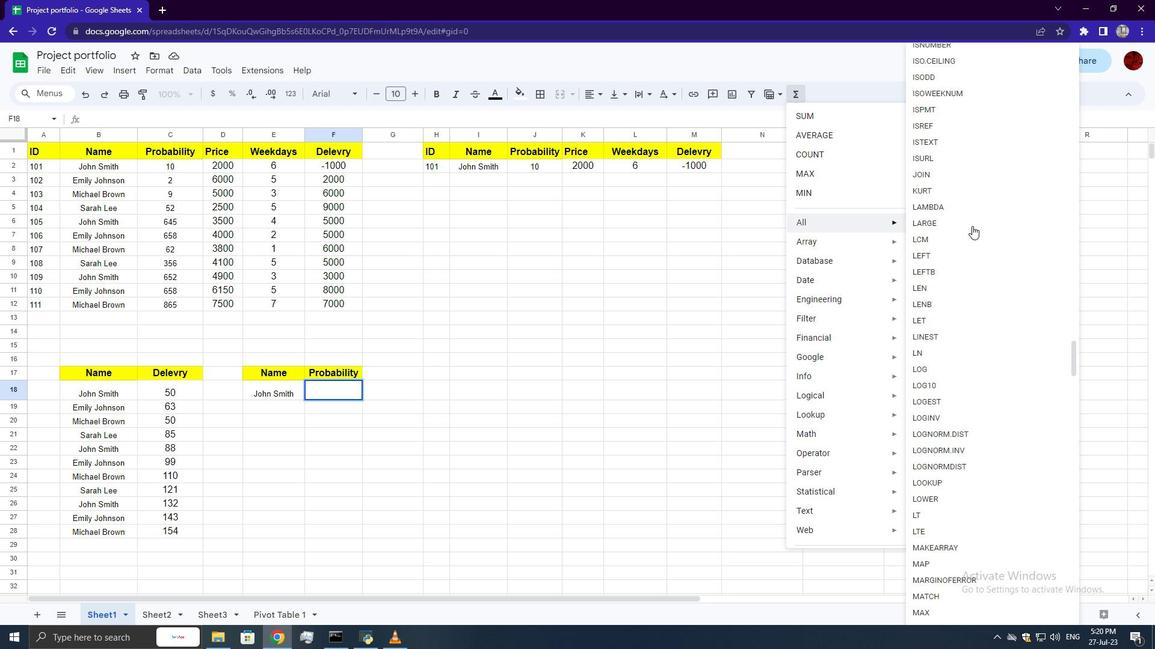 
Action: Mouse moved to (977, 169)
Screenshot: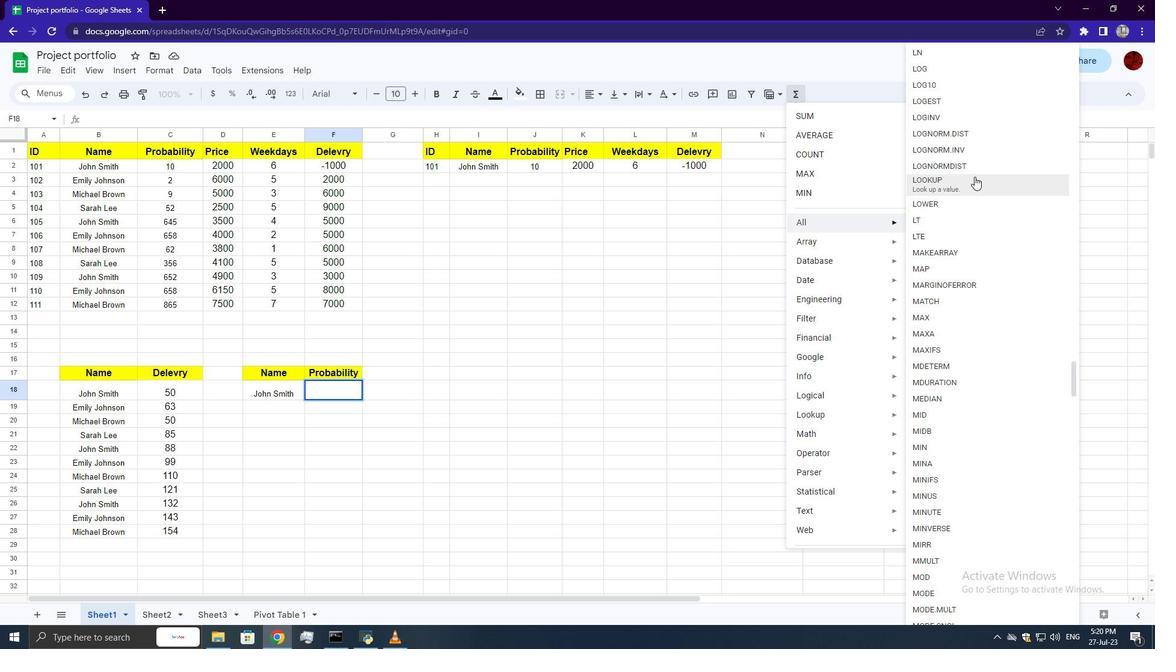 
Action: Mouse pressed left at (977, 169)
Screenshot: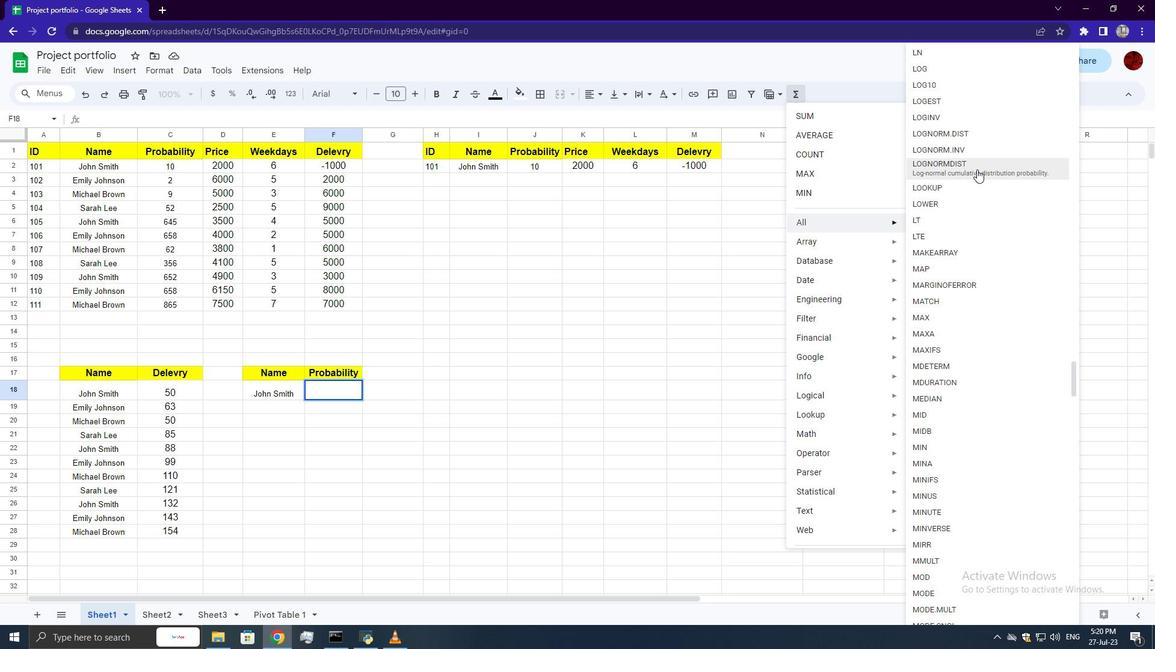 
Action: Key pressed 4,<Key.space>4,<Key.space>6<Key.enter>
Screenshot: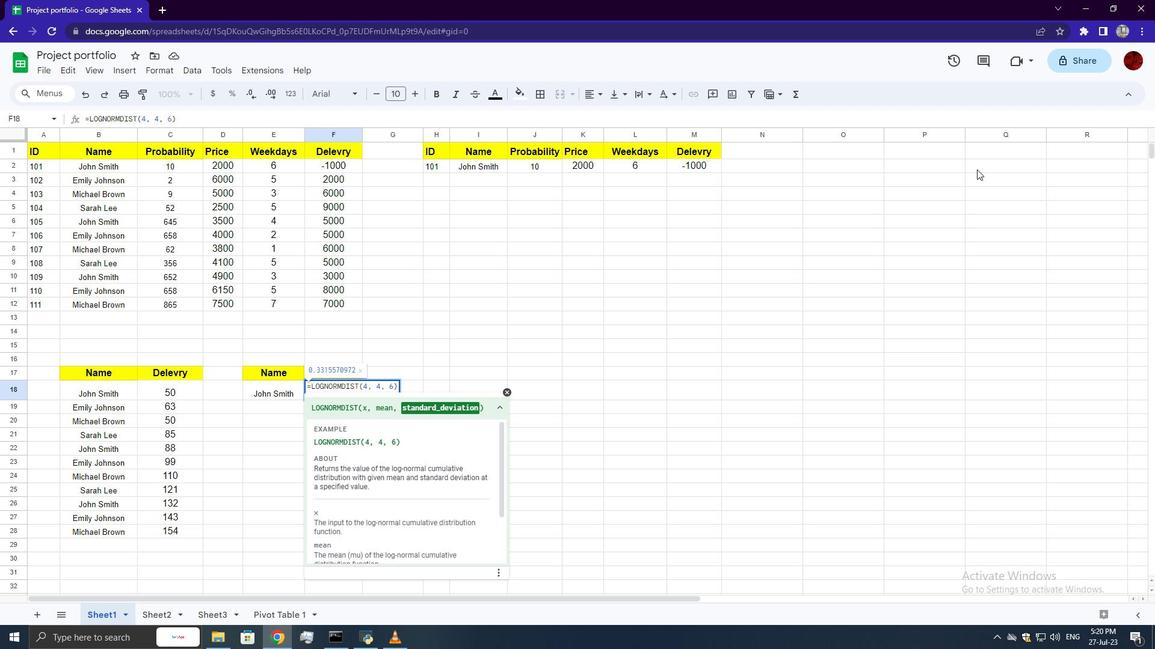 
